 Task: Create a new event for a team-building hiking excursion on the 16th at 9 AM.
Action: Mouse moved to (54, 87)
Screenshot: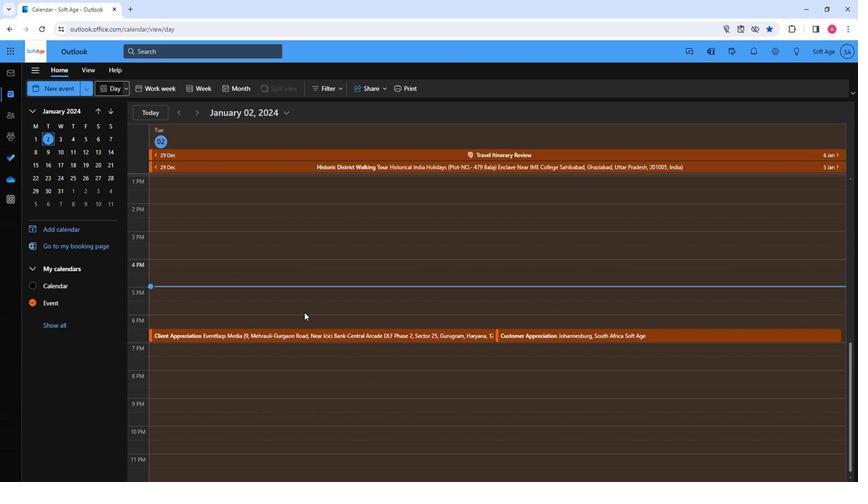 
Action: Mouse pressed left at (54, 87)
Screenshot: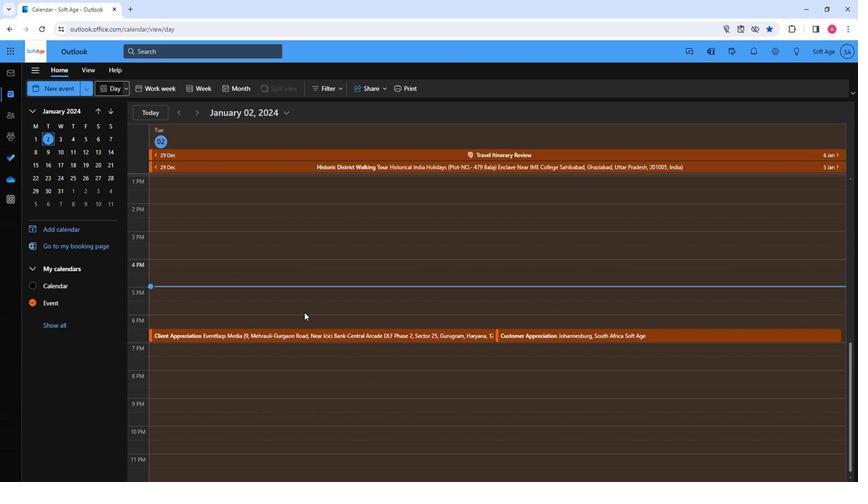 
Action: Mouse moved to (228, 148)
Screenshot: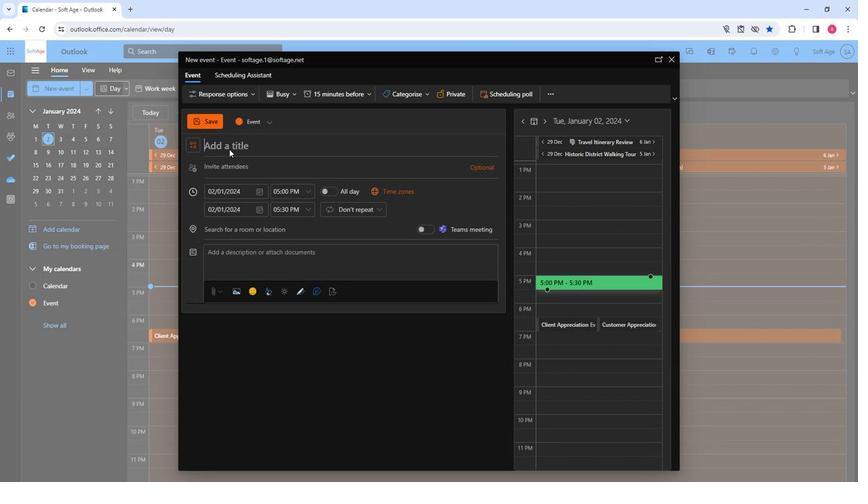 
Action: Mouse pressed left at (228, 148)
Screenshot: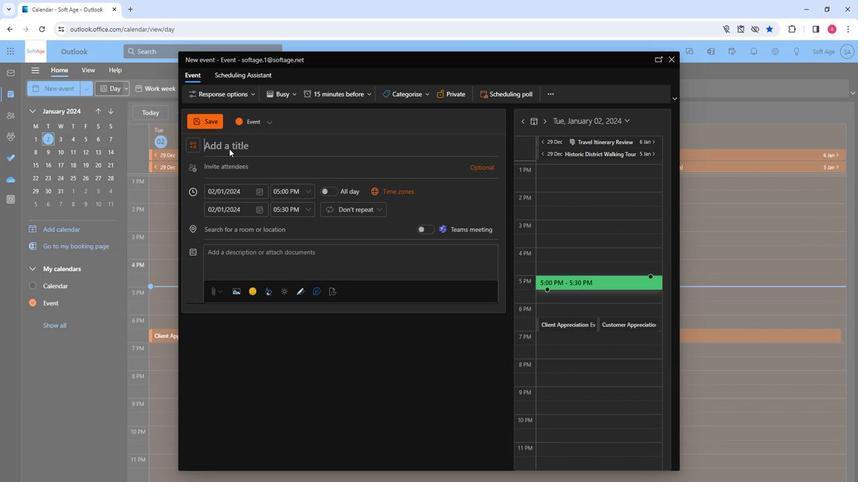 
Action: Key pressed <Key.shift>Team<Key.space><Key.backspace>-<Key.shift><Key.shift>Building<Key.space><Key.shift>Hiking<Key.space><Key.shift>Excursion
Screenshot: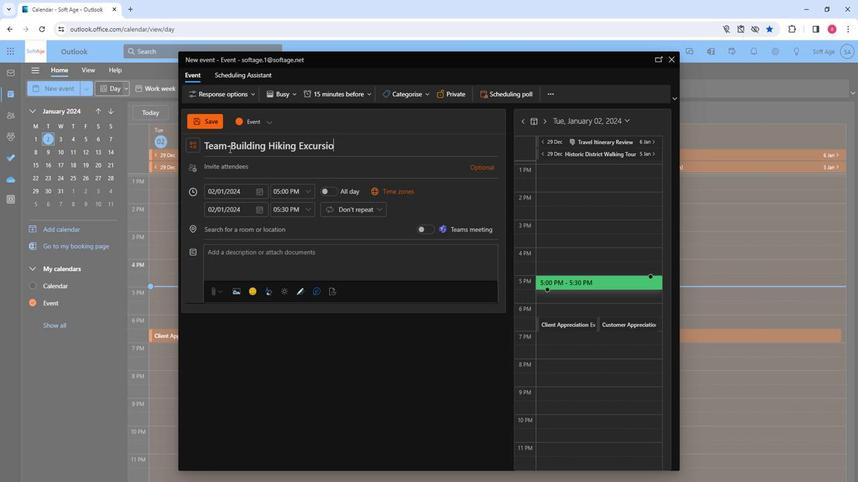 
Action: Mouse moved to (230, 163)
Screenshot: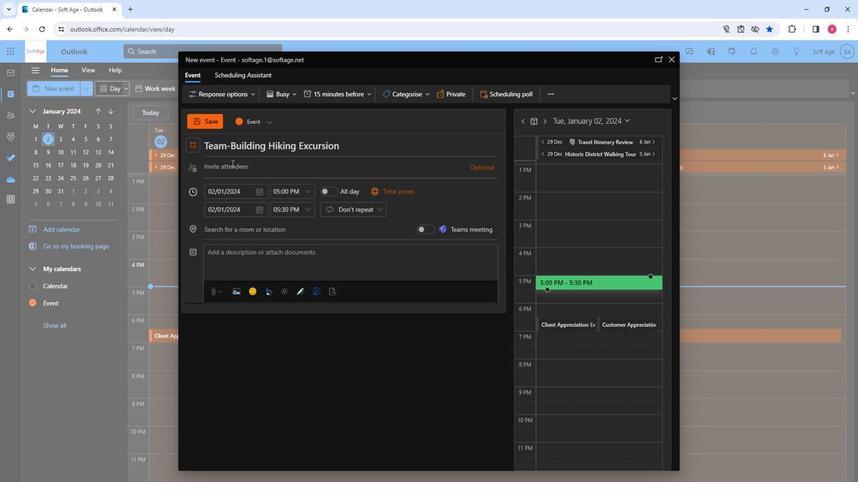 
Action: Mouse pressed left at (230, 163)
Screenshot: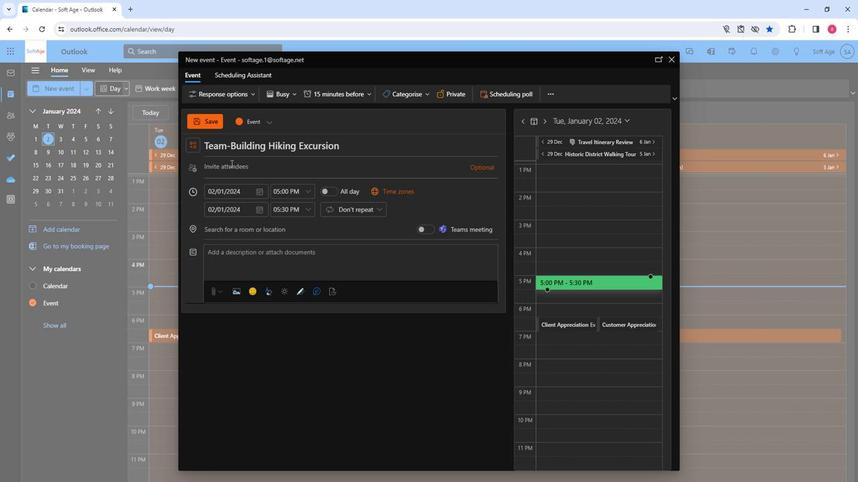 
Action: Mouse moved to (232, 163)
Screenshot: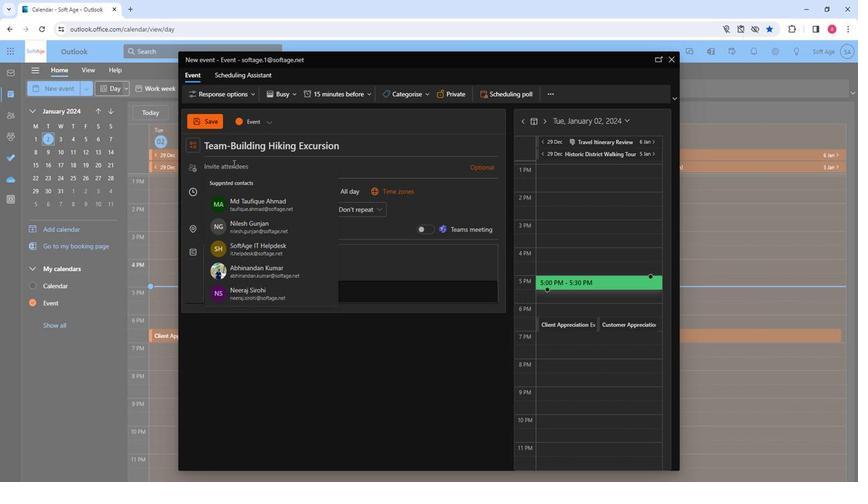 
Action: Key pressed so
Screenshot: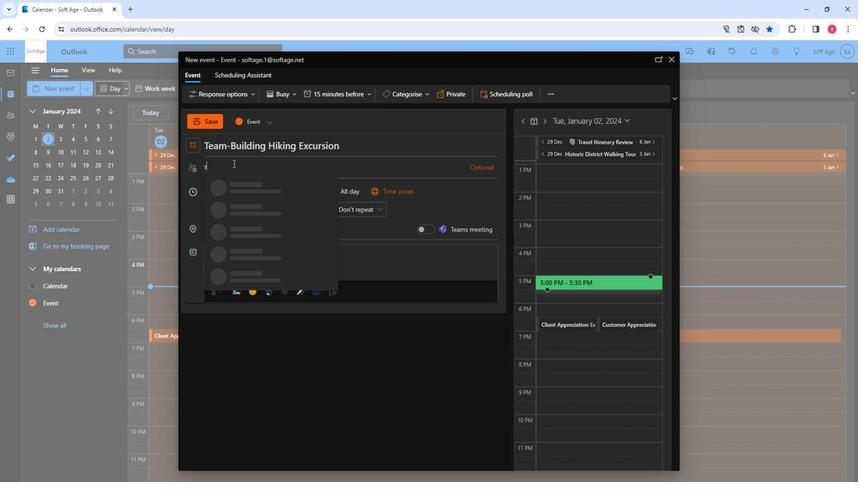 
Action: Mouse moved to (230, 214)
Screenshot: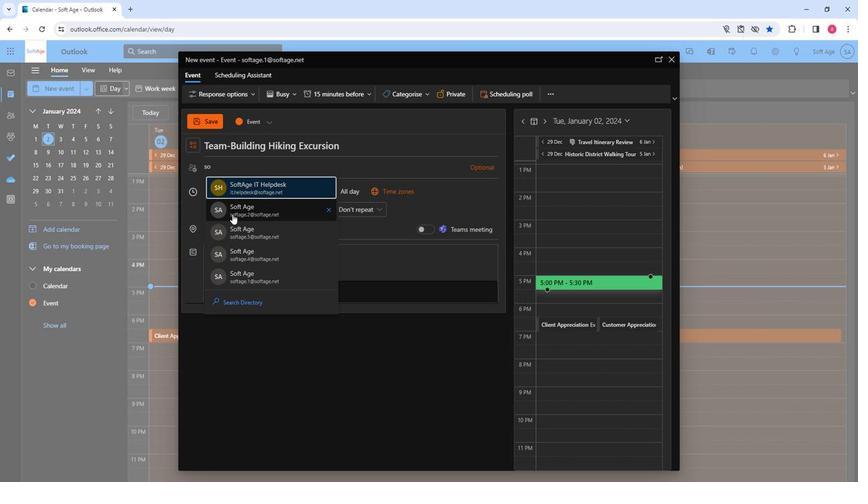 
Action: Mouse pressed left at (230, 214)
Screenshot: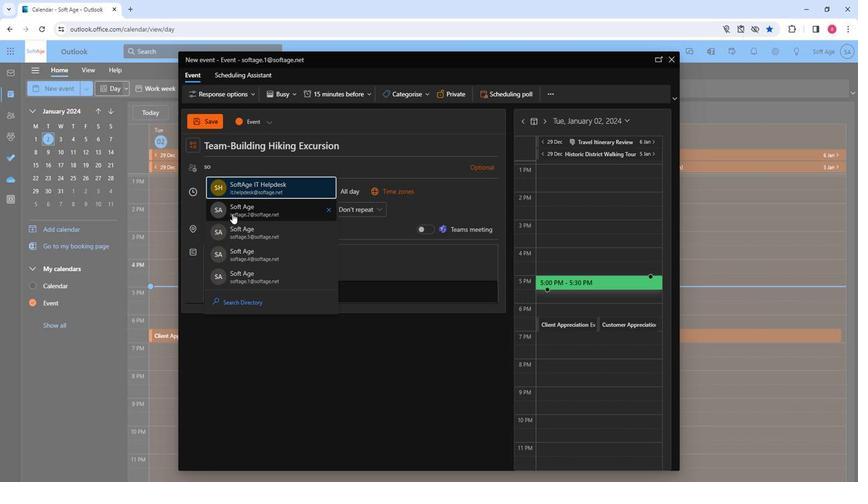 
Action: Key pressed so
Screenshot: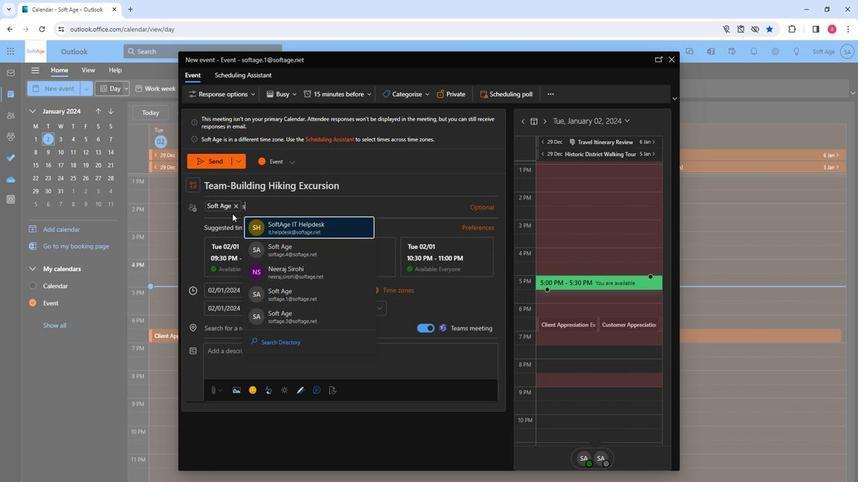 
Action: Mouse moved to (272, 277)
Screenshot: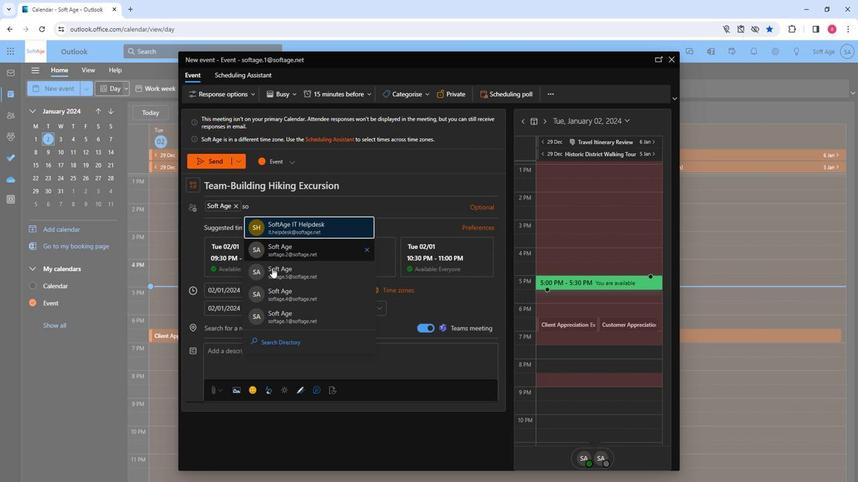 
Action: Mouse pressed left at (272, 277)
Screenshot: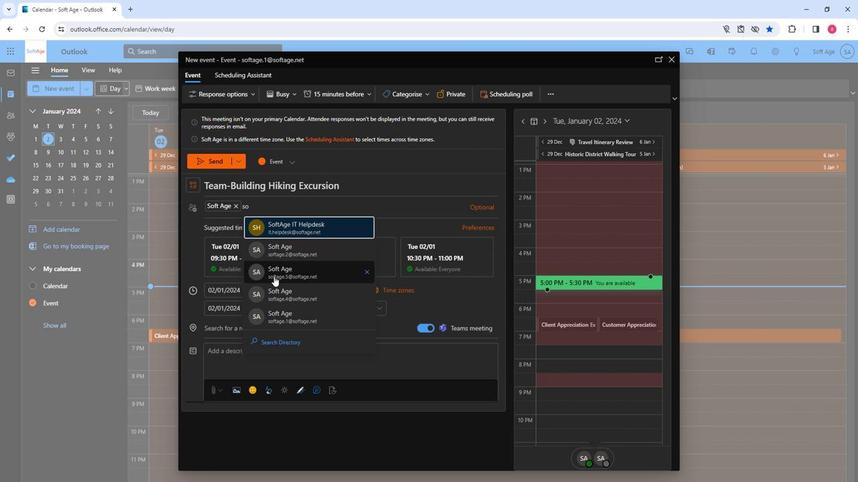 
Action: Key pressed so
Screenshot: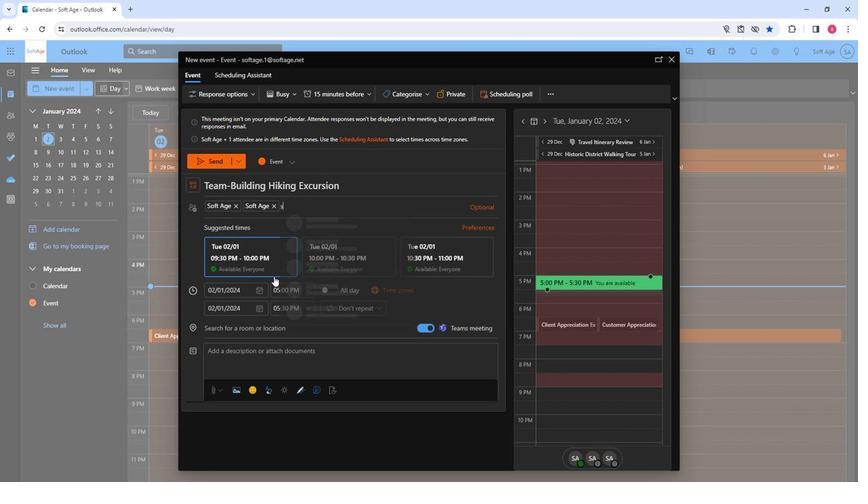 
Action: Mouse moved to (325, 295)
Screenshot: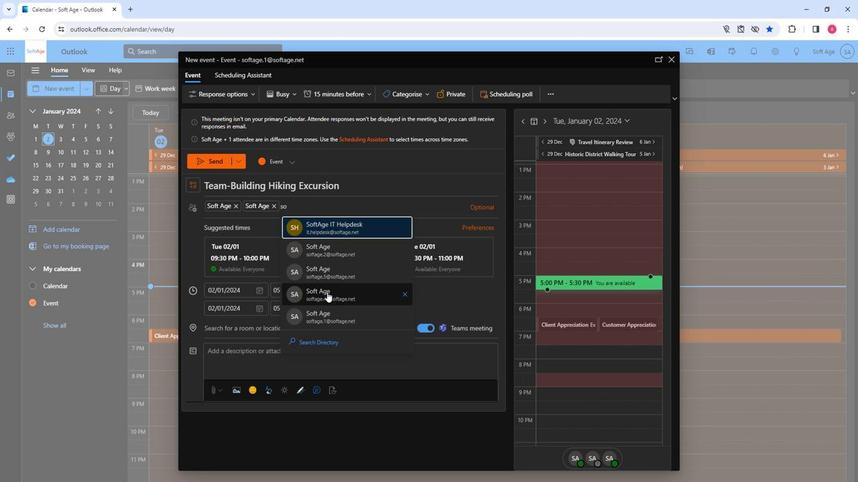 
Action: Mouse pressed left at (325, 295)
Screenshot: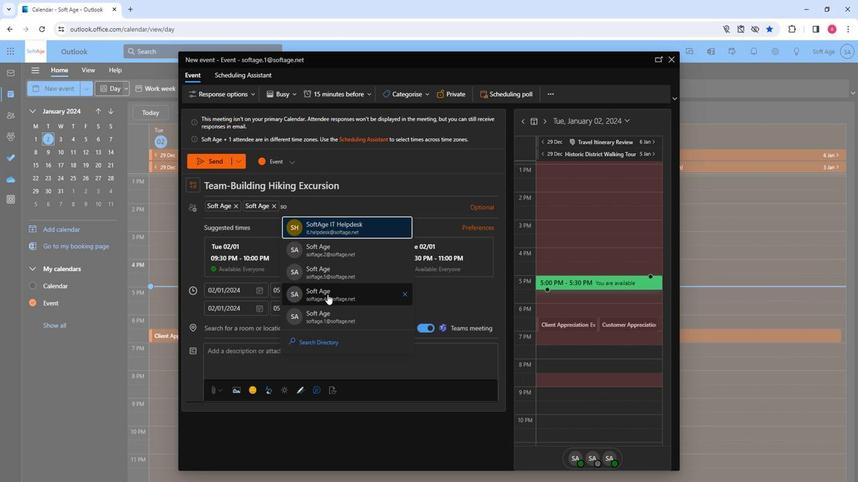 
Action: Key pressed so
Screenshot: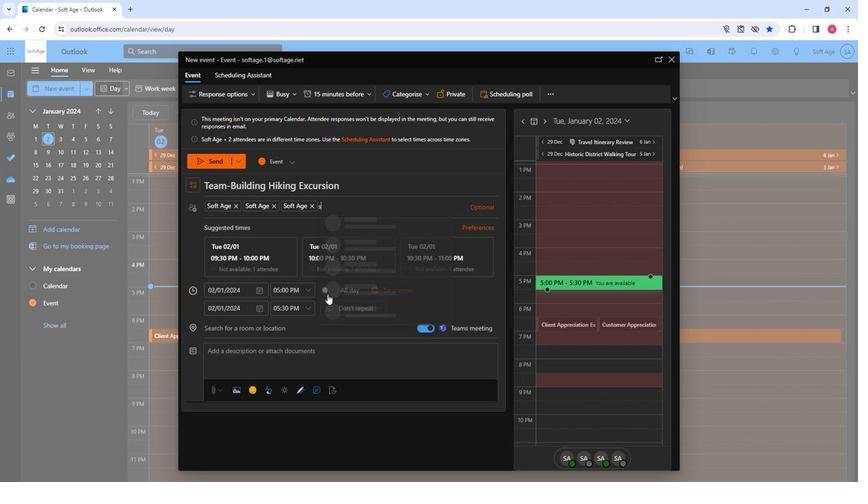 
Action: Mouse moved to (356, 321)
Screenshot: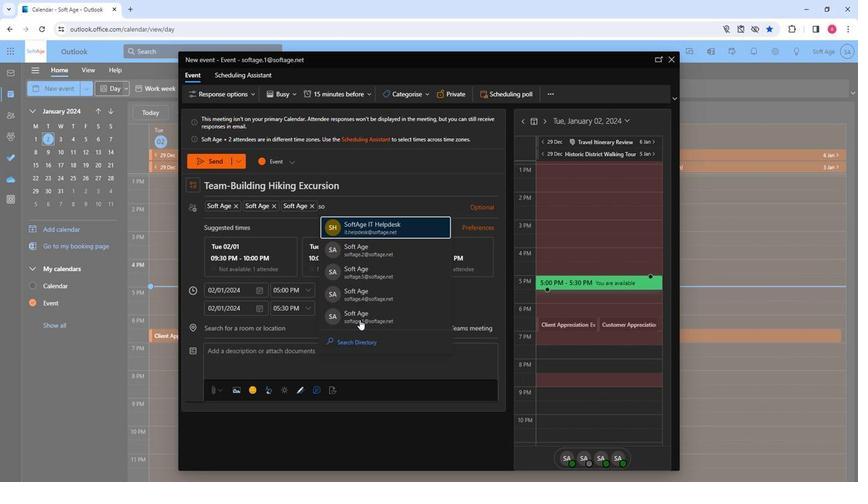 
Action: Mouse pressed left at (356, 321)
Screenshot: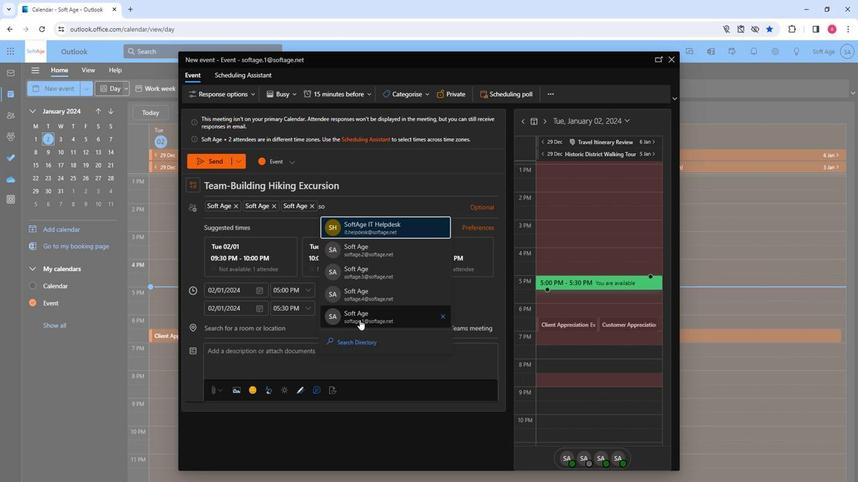 
Action: Mouse moved to (258, 292)
Screenshot: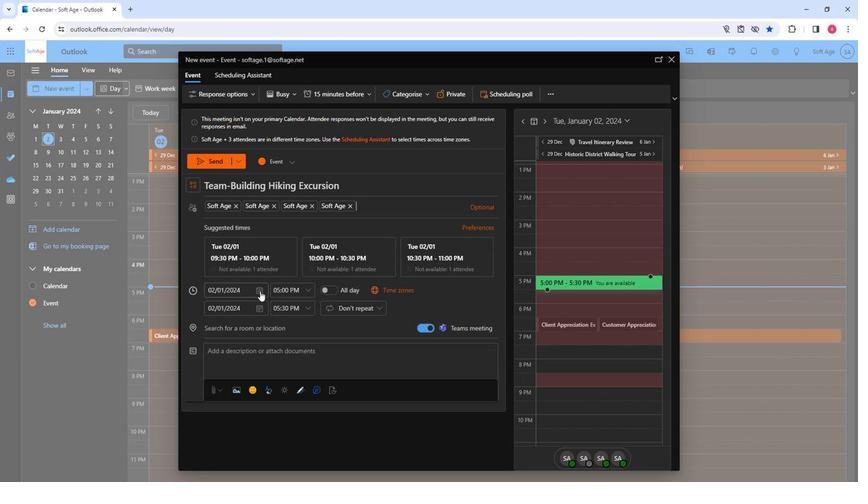 
Action: Mouse pressed left at (258, 292)
Screenshot: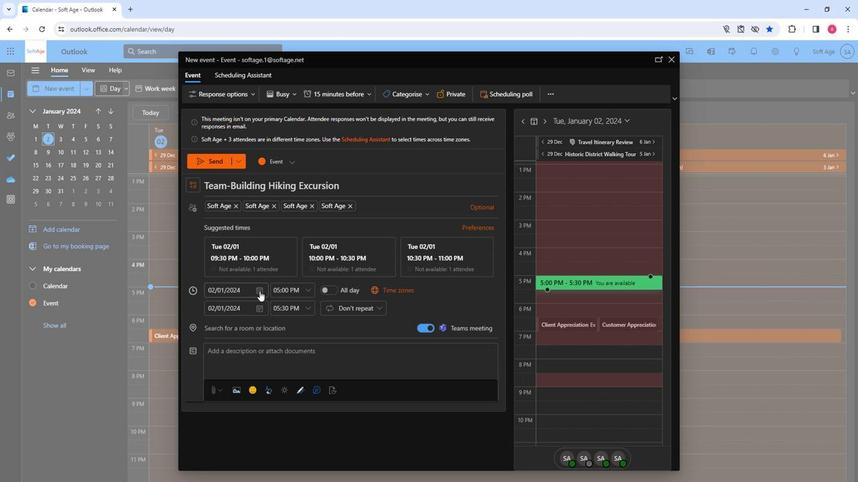 
Action: Mouse moved to (231, 366)
Screenshot: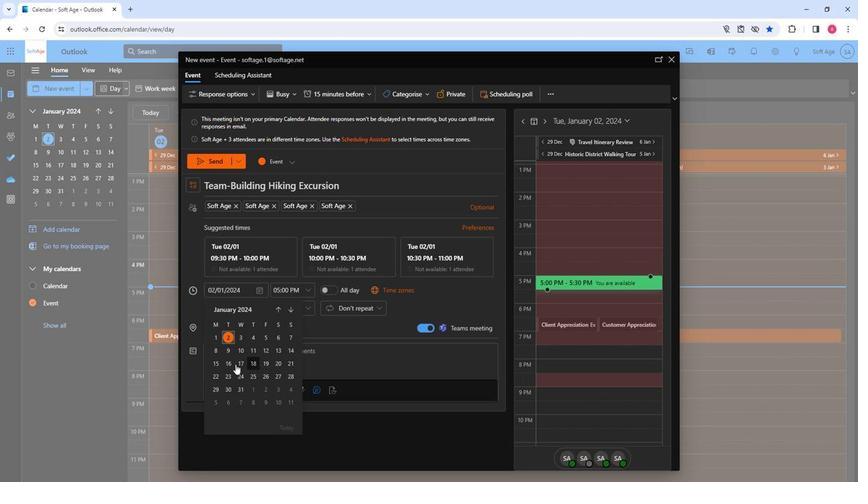 
Action: Mouse pressed left at (231, 366)
Screenshot: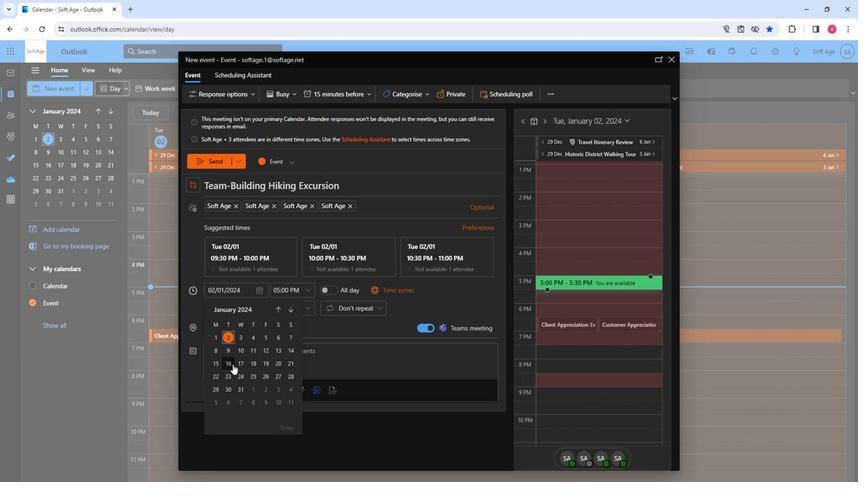 
Action: Mouse moved to (306, 287)
Screenshot: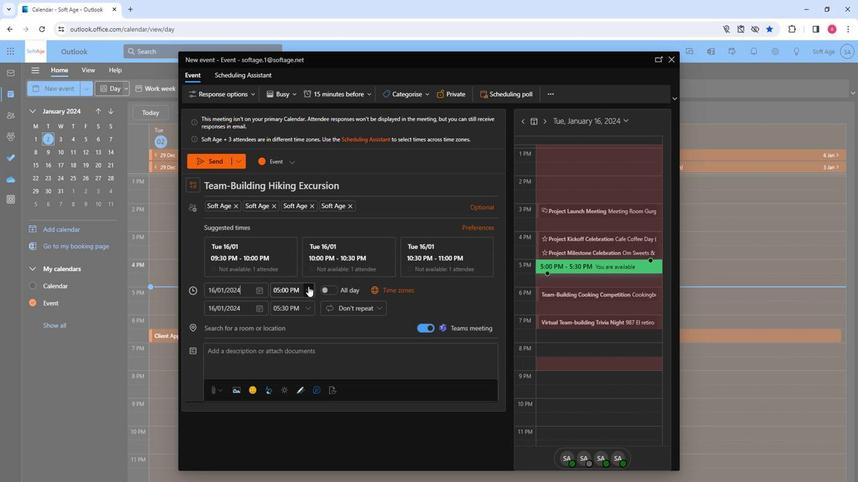 
Action: Mouse pressed left at (306, 287)
Screenshot: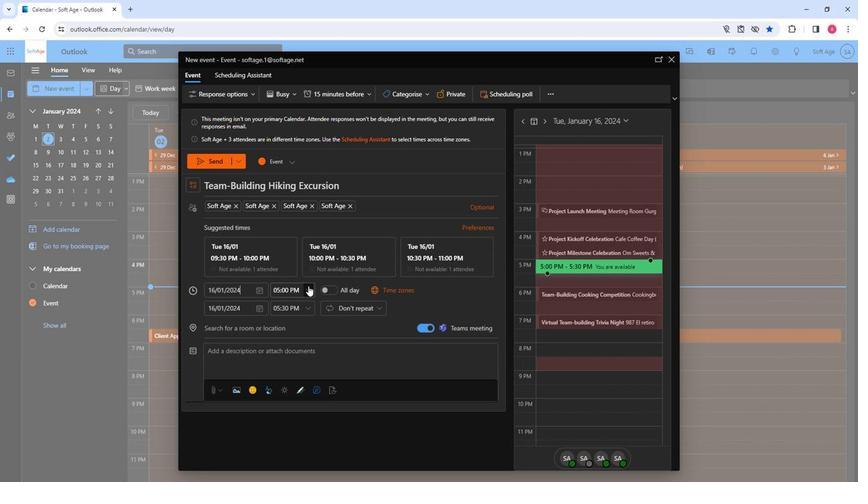 
Action: Mouse moved to (298, 329)
Screenshot: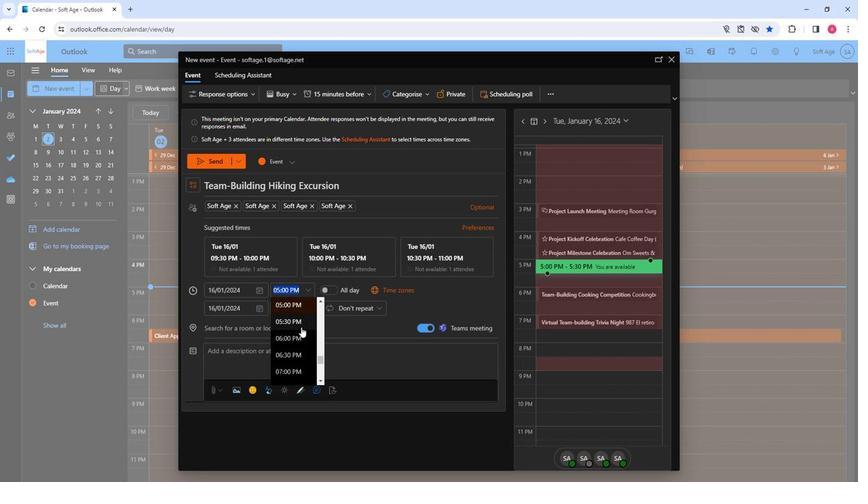 
Action: Mouse scrolled (298, 329) with delta (0, 0)
Screenshot: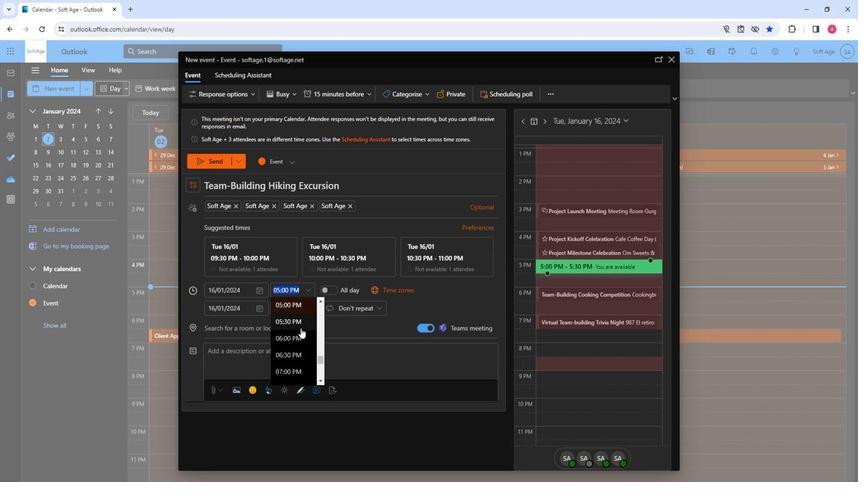 
Action: Mouse moved to (295, 334)
Screenshot: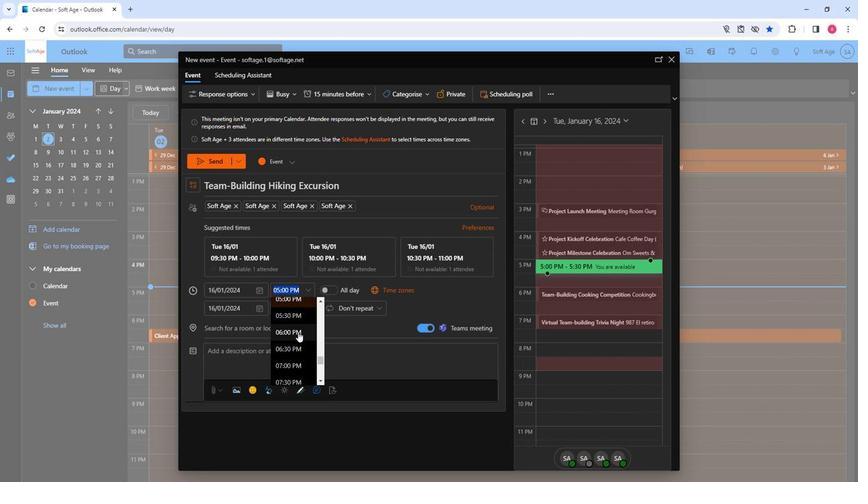 
Action: Mouse scrolled (295, 333) with delta (0, 0)
Screenshot: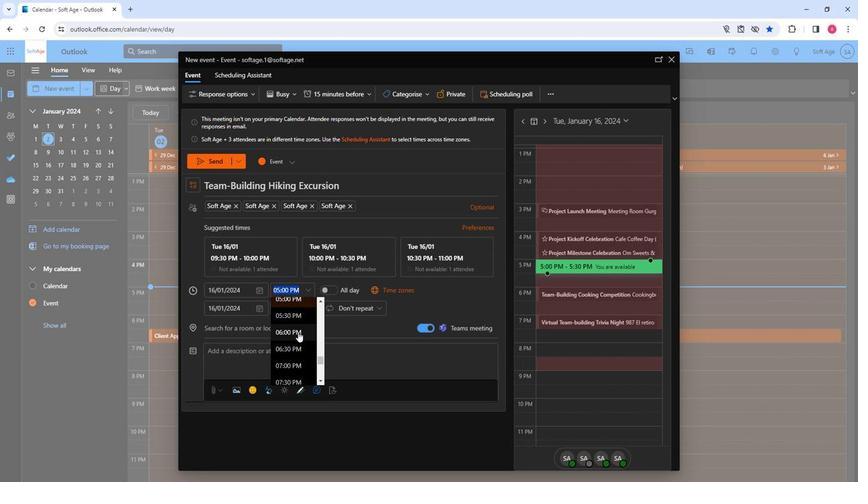 
Action: Mouse scrolled (295, 334) with delta (0, 0)
Screenshot: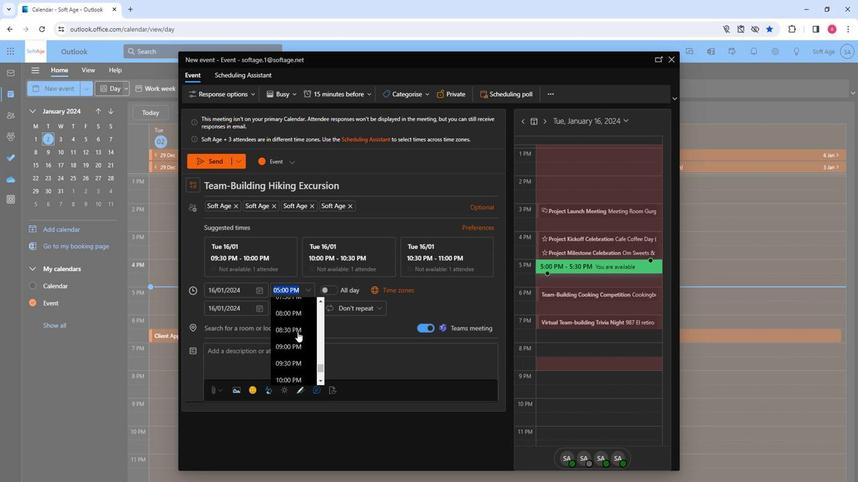 
Action: Mouse moved to (293, 364)
Screenshot: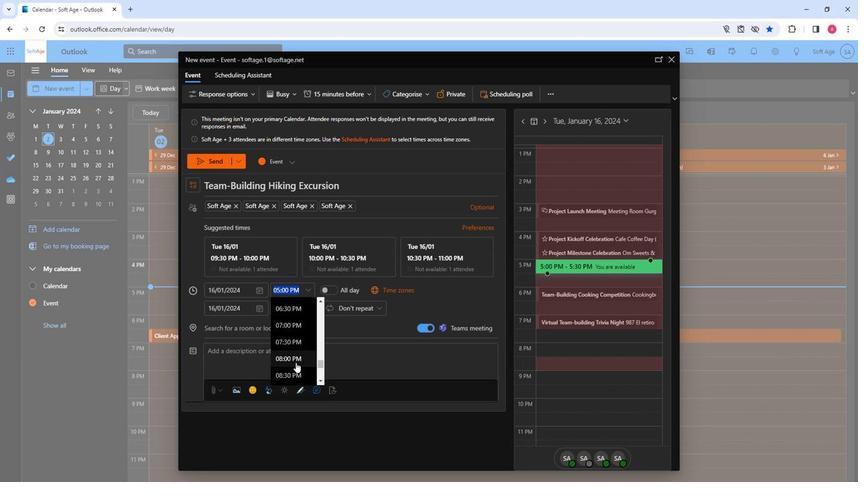 
Action: Mouse scrolled (293, 364) with delta (0, 0)
Screenshot: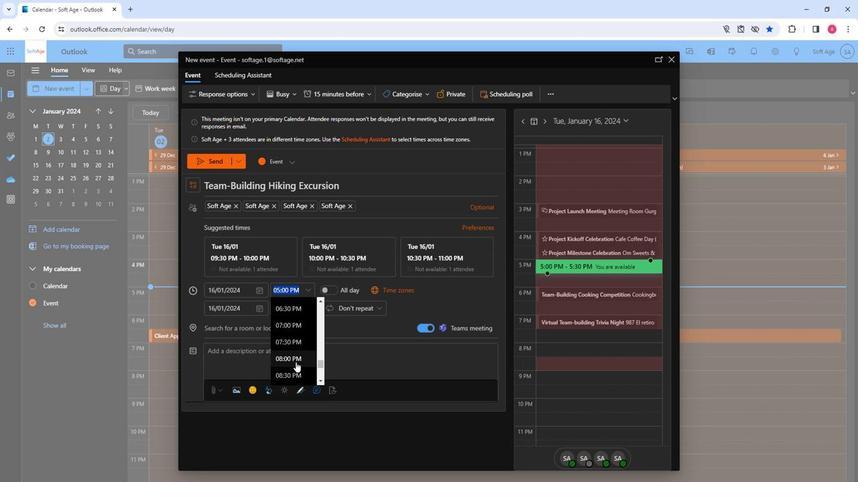 
Action: Mouse moved to (293, 344)
Screenshot: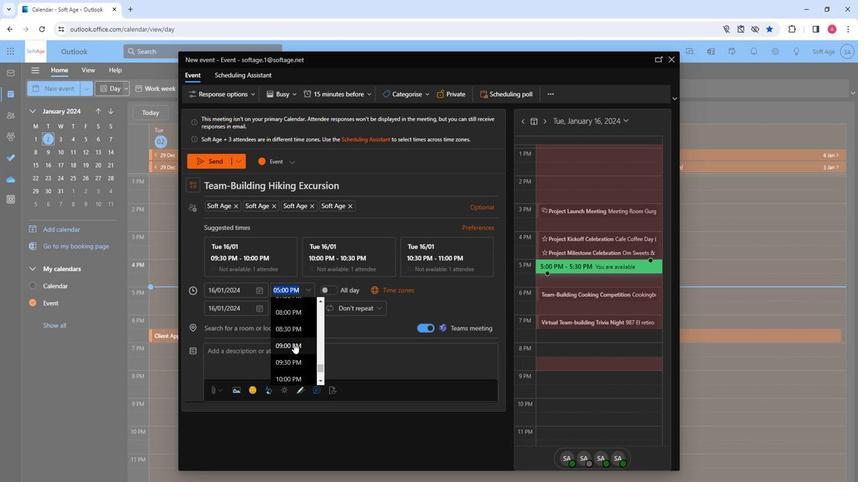 
Action: Mouse scrolled (293, 344) with delta (0, 0)
Screenshot: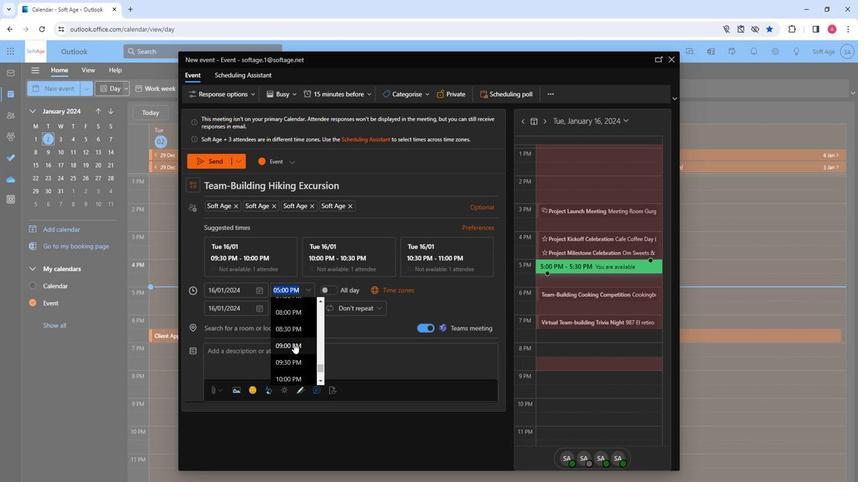 
Action: Mouse moved to (293, 341)
Screenshot: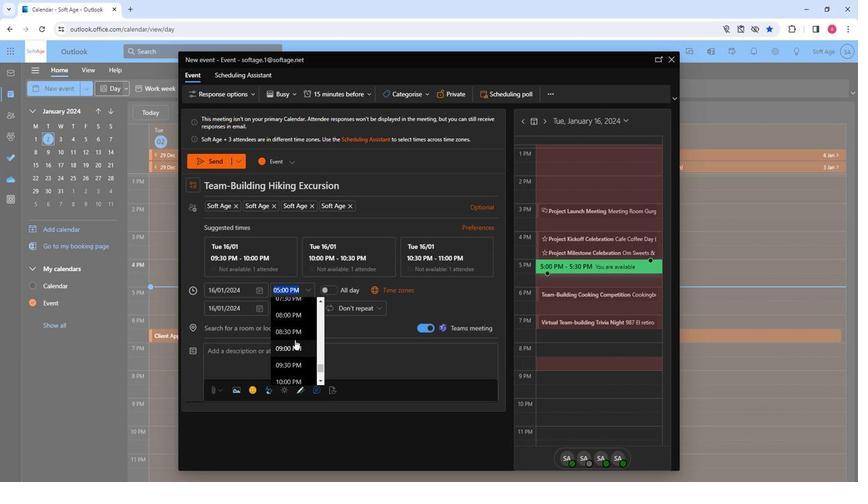 
Action: Mouse scrolled (293, 342) with delta (0, 0)
Screenshot: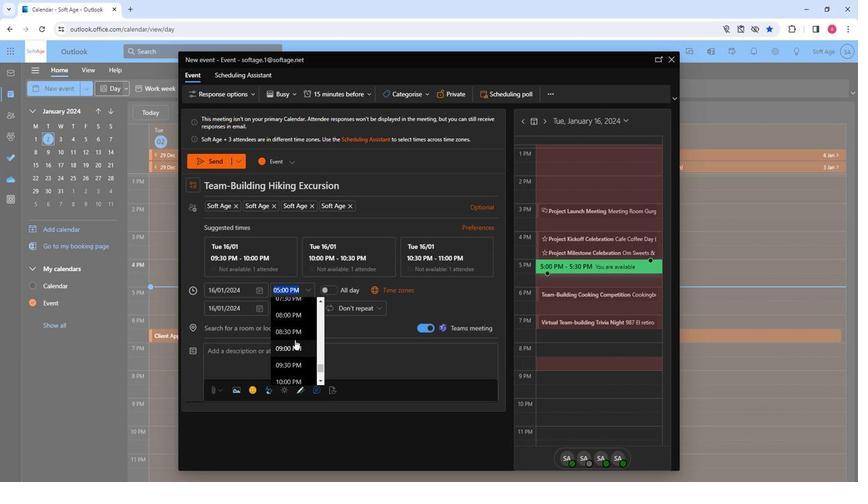 
Action: Mouse scrolled (293, 342) with delta (0, 0)
Screenshot: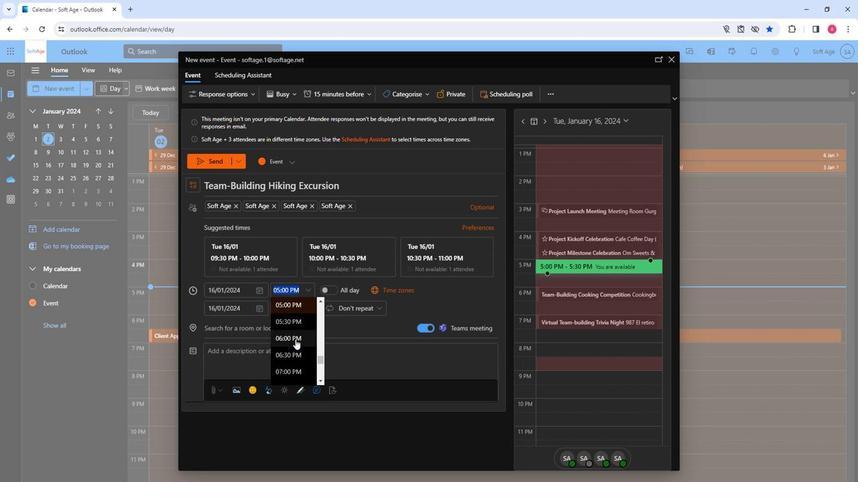 
Action: Mouse scrolled (293, 342) with delta (0, 0)
Screenshot: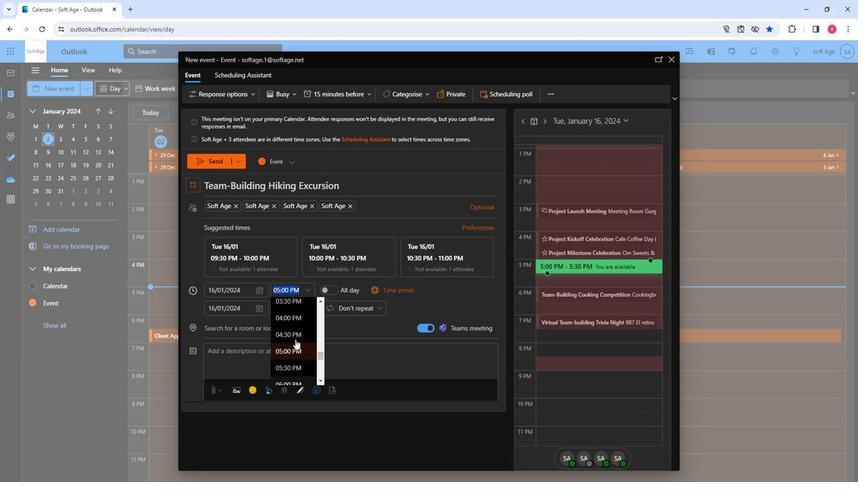 
Action: Mouse scrolled (293, 342) with delta (0, 0)
Screenshot: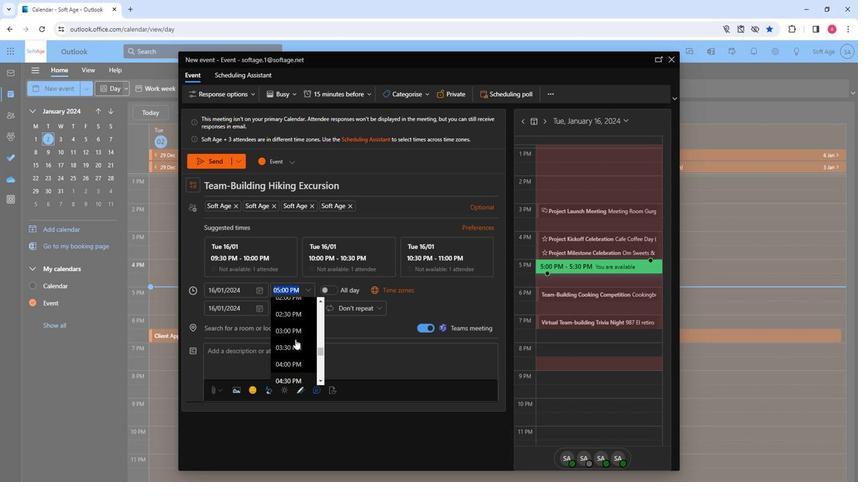 
Action: Mouse scrolled (293, 342) with delta (0, 0)
Screenshot: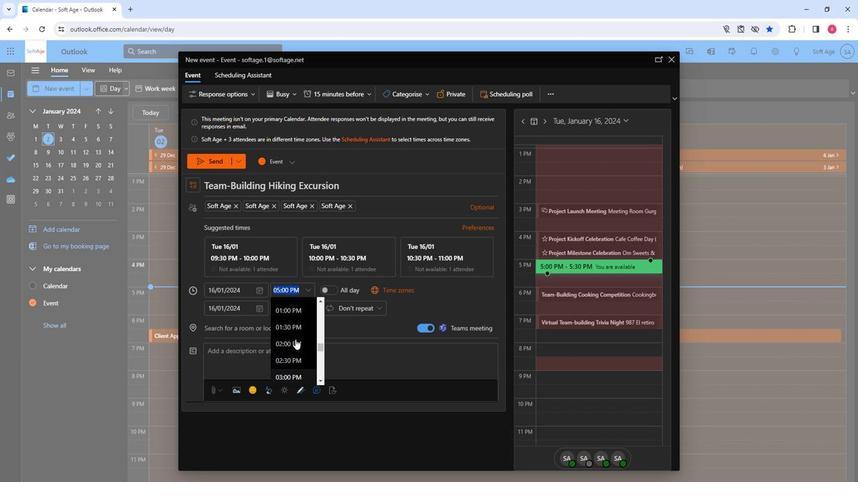 
Action: Mouse scrolled (293, 342) with delta (0, 0)
Screenshot: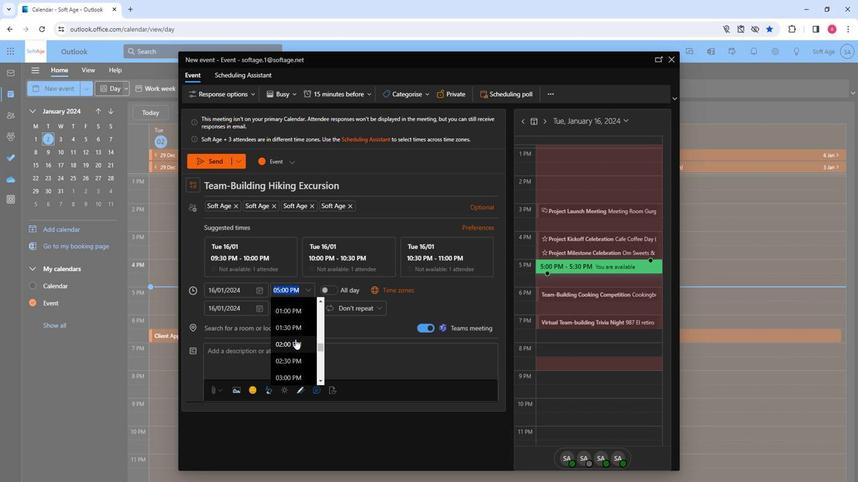 
Action: Mouse scrolled (293, 342) with delta (0, 0)
Screenshot: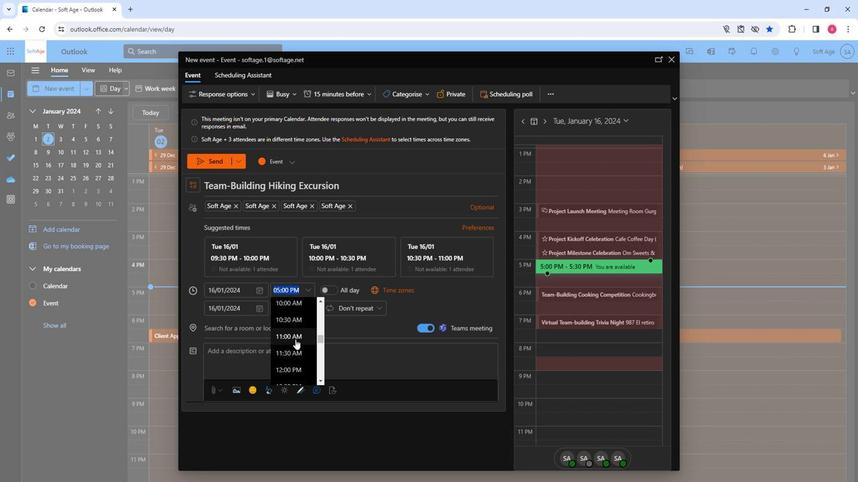 
Action: Mouse moved to (290, 321)
Screenshot: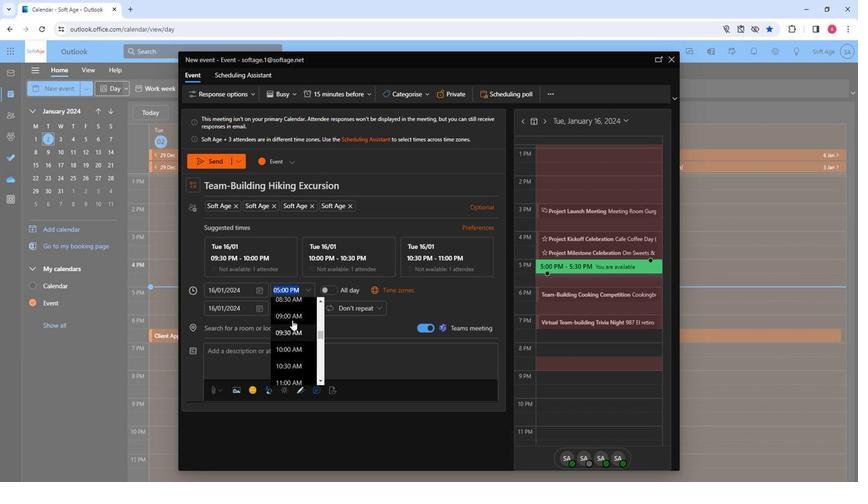 
Action: Mouse pressed left at (290, 321)
Screenshot: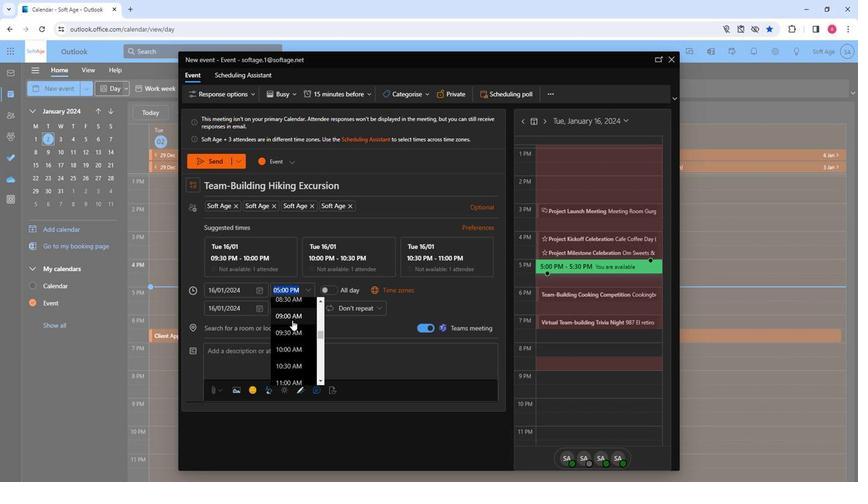 
Action: Mouse moved to (245, 326)
Screenshot: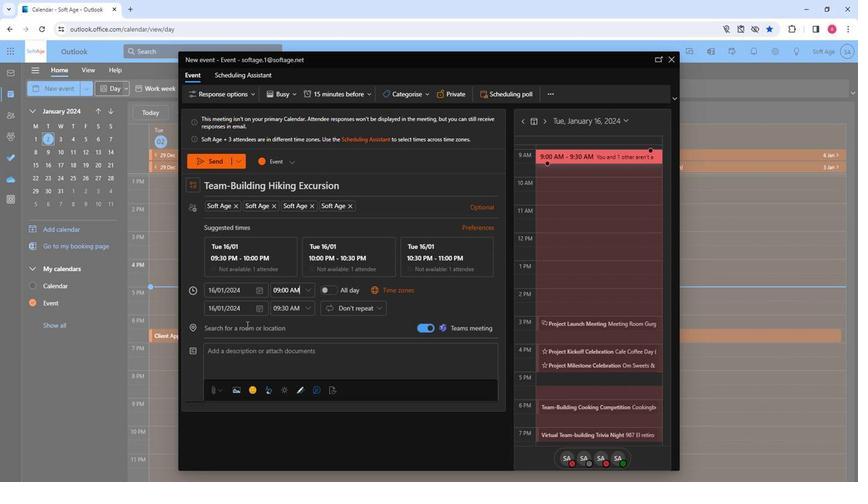 
Action: Mouse pressed left at (245, 326)
Screenshot: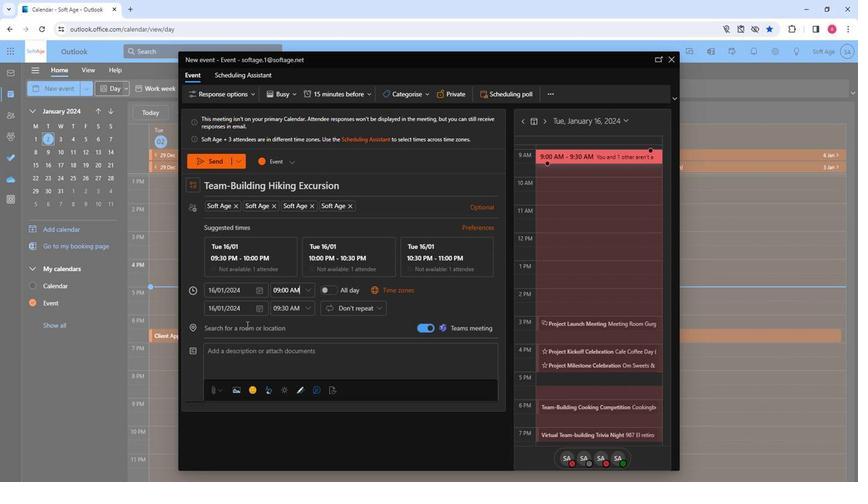
Action: Key pressed mount
Screenshot: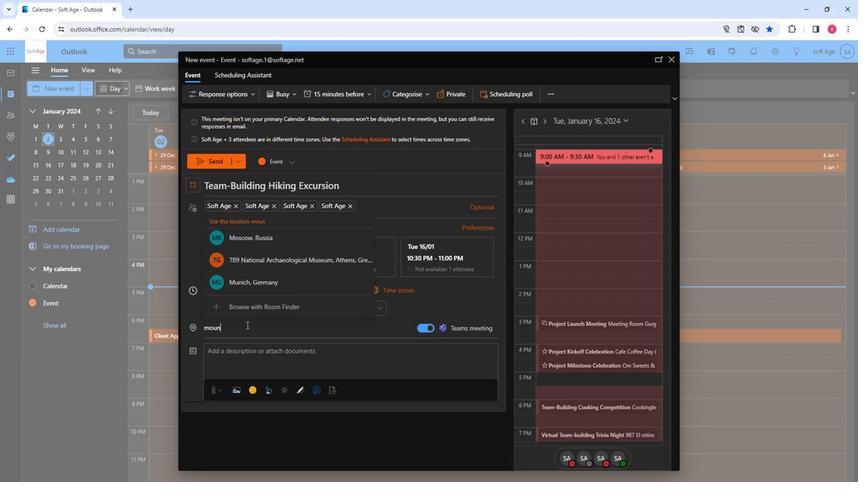 
Action: Mouse moved to (271, 267)
Screenshot: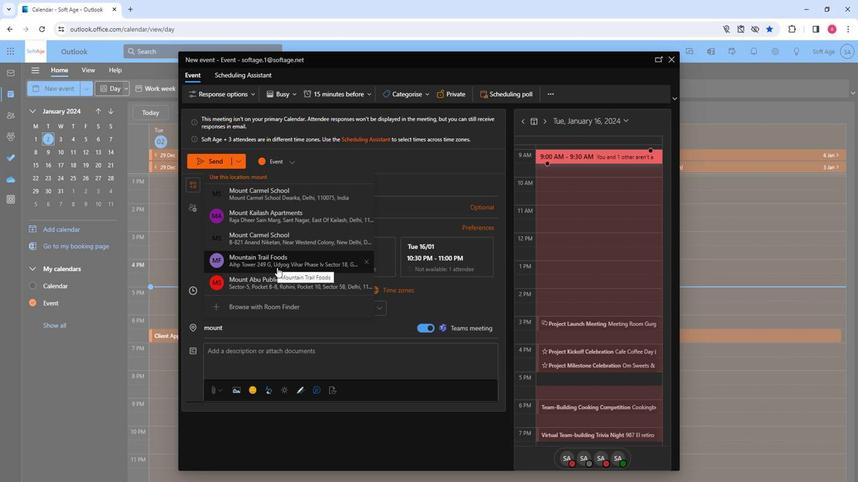 
Action: Mouse pressed left at (271, 267)
Screenshot: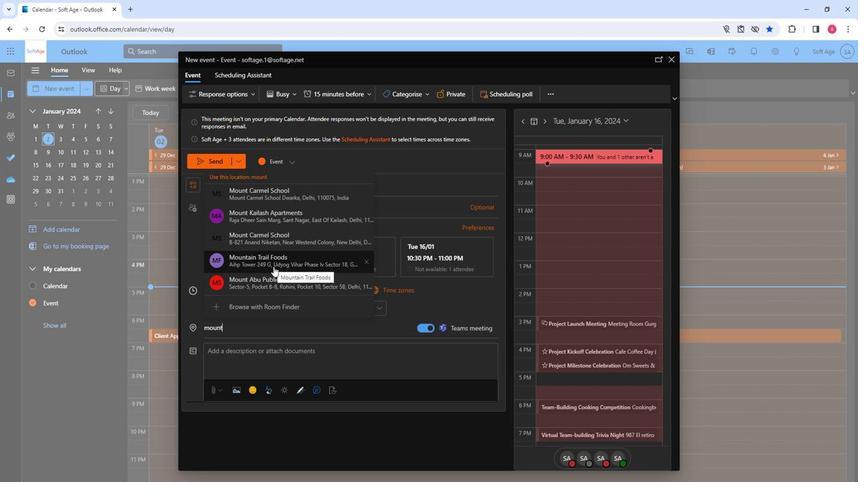 
Action: Mouse moved to (244, 350)
Screenshot: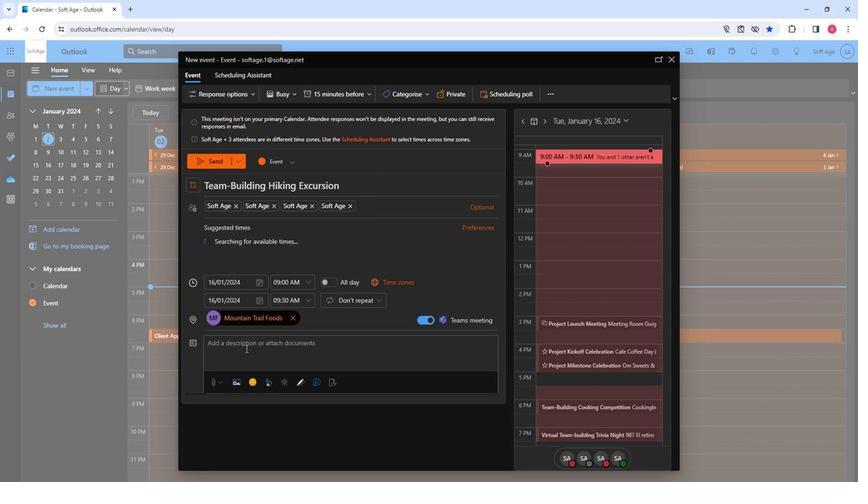 
Action: Mouse pressed left at (244, 350)
Screenshot: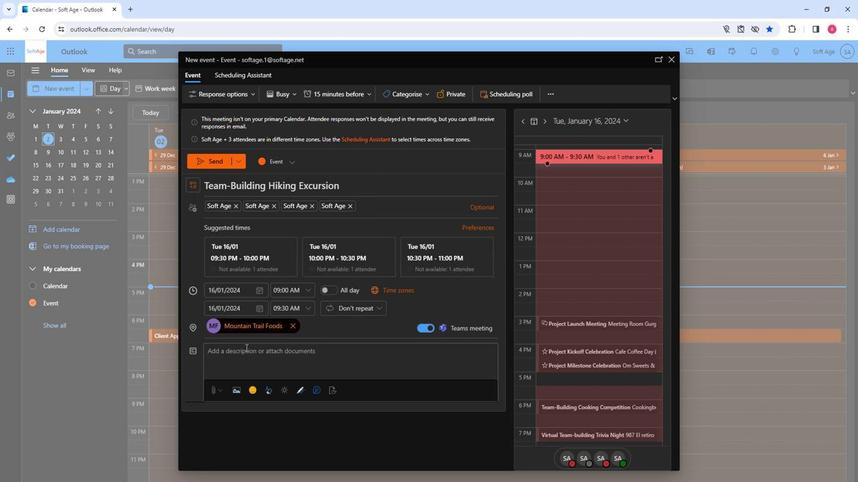 
Action: Mouse moved to (244, 350)
Screenshot: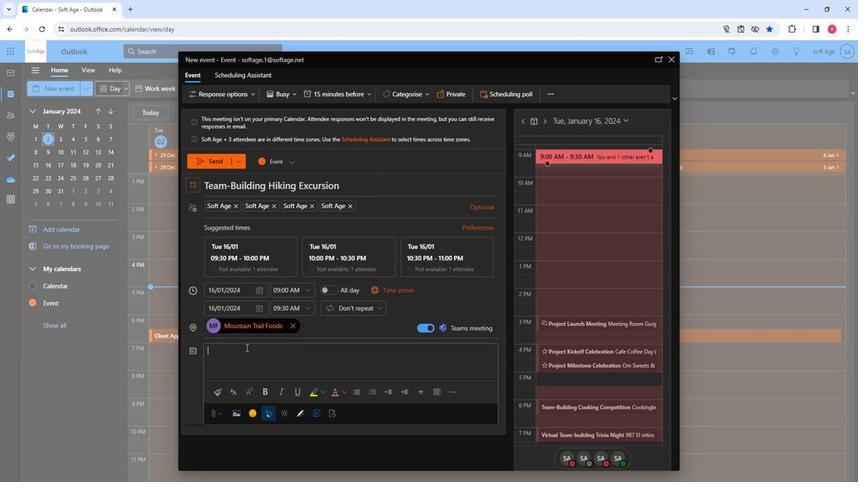 
Action: Key pressed <Key.shift>Ascend<Key.space>to<Key.space>teamwork<Key.shift>!<Key.space><Key.shift>Join<Key.space>our<Key.space>team<Key.space><Key.backspace>-building<Key.space>hiking<Key.space>excursion.<Key.space><Key.shift>Explore<Key.space>nature,<Key.space>conquer<Key.space>trails,<Key.space>and<Key.space>streghten<Key.space>bonds<Key.space>in<Key.space>an<Key.space>adventurous<Key.space>journey.<Key.space><Key.shift>Connect,<Key.space>challenge,<Key.space>and<Key.space>conquer<Key.space>together.
Screenshot: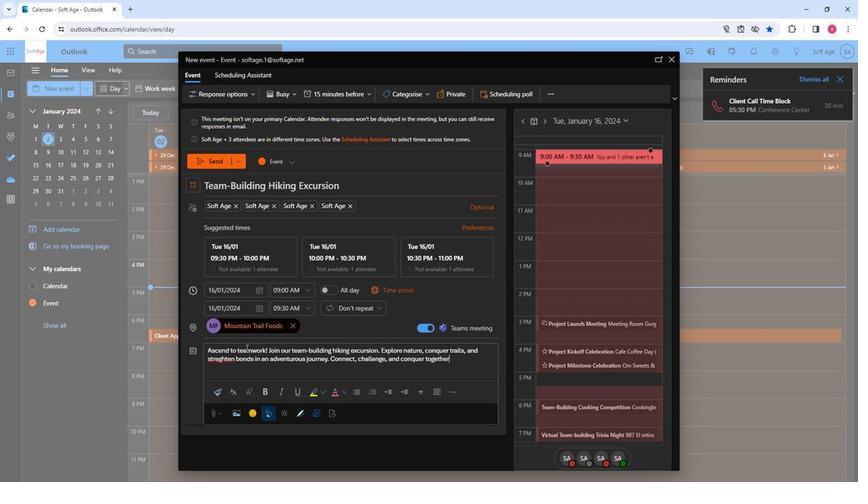 
Action: Mouse moved to (270, 360)
Screenshot: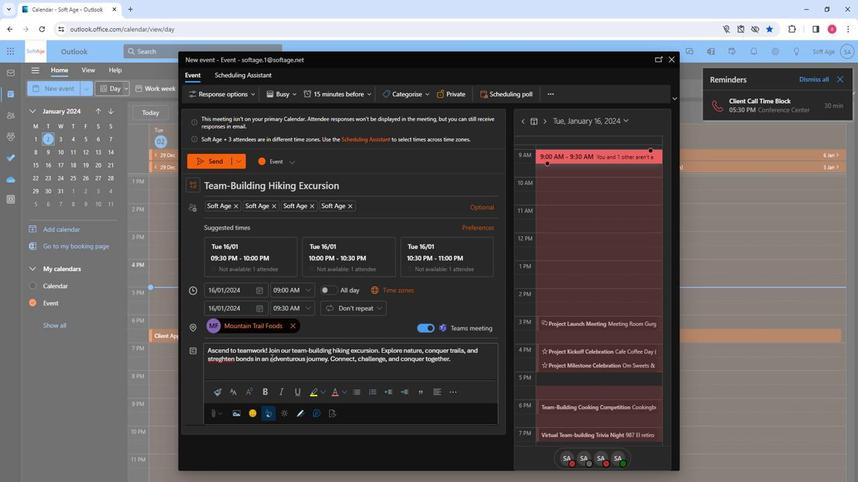 
Action: Mouse pressed left at (270, 360)
Screenshot: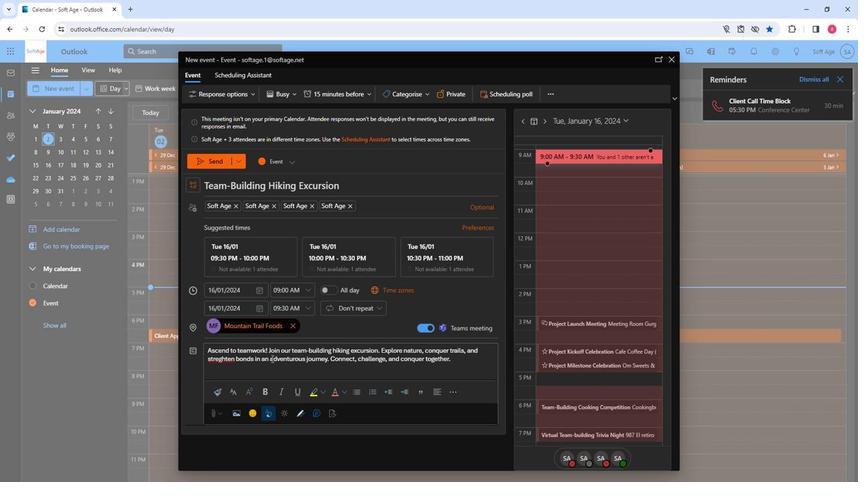 
Action: Mouse pressed left at (270, 360)
Screenshot: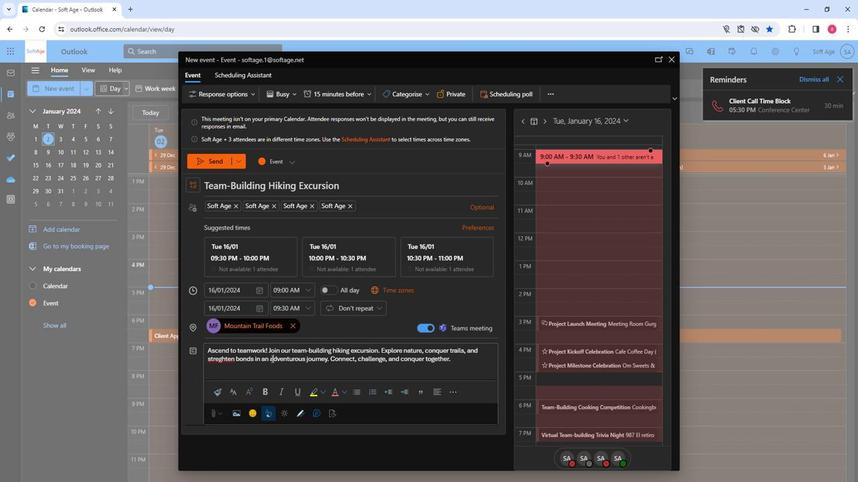 
Action: Mouse pressed left at (270, 360)
Screenshot: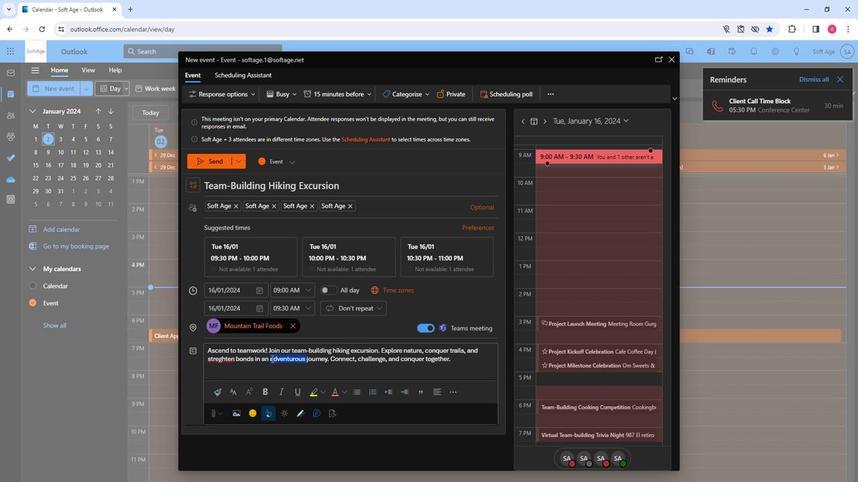 
Action: Mouse moved to (320, 342)
Screenshot: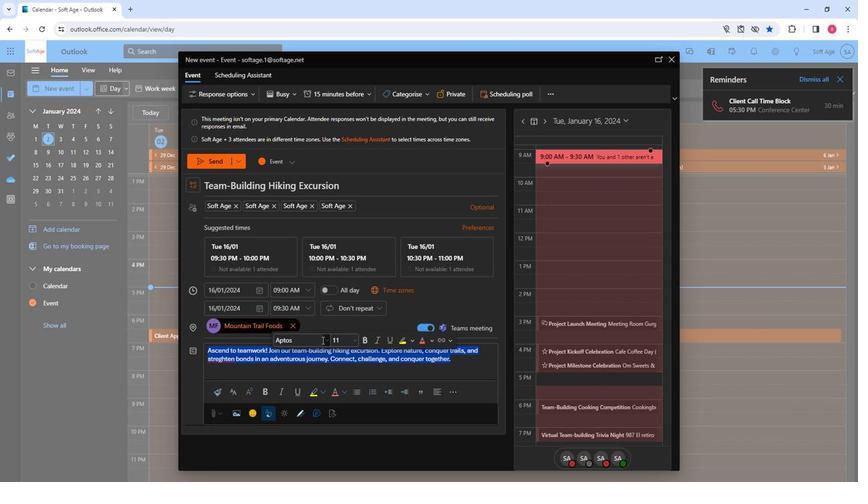 
Action: Mouse pressed left at (320, 342)
Screenshot: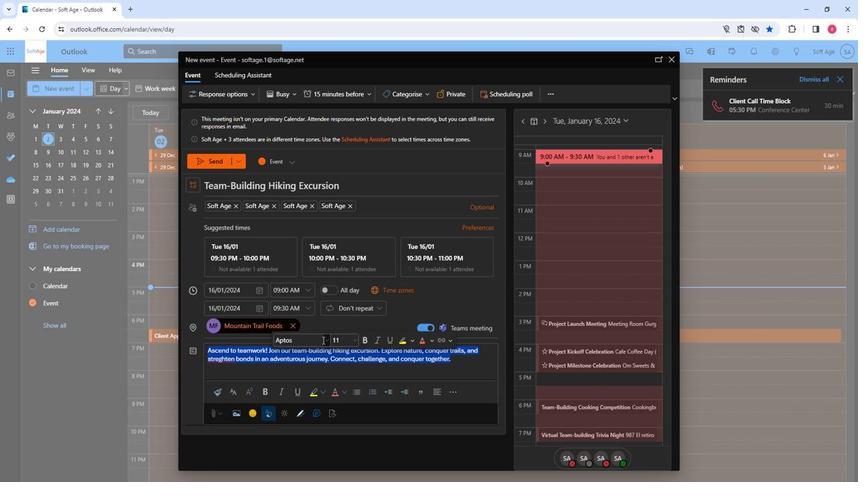 
Action: Mouse moved to (324, 342)
Screenshot: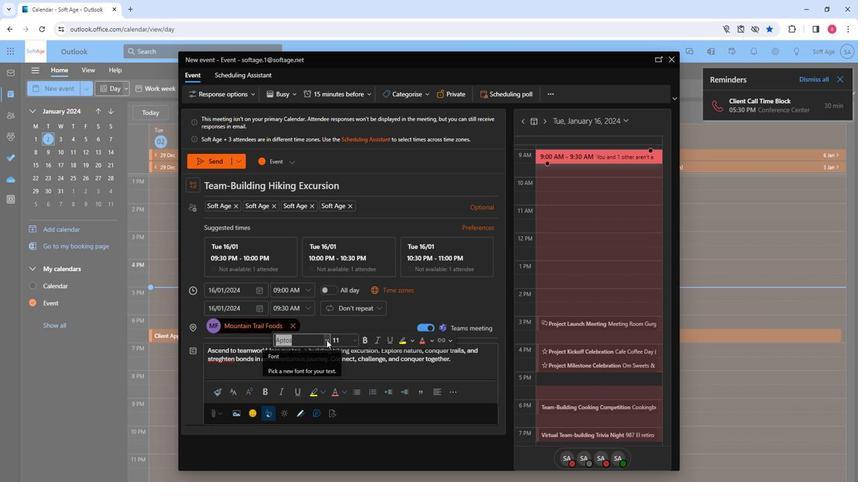 
Action: Mouse pressed left at (324, 342)
Screenshot: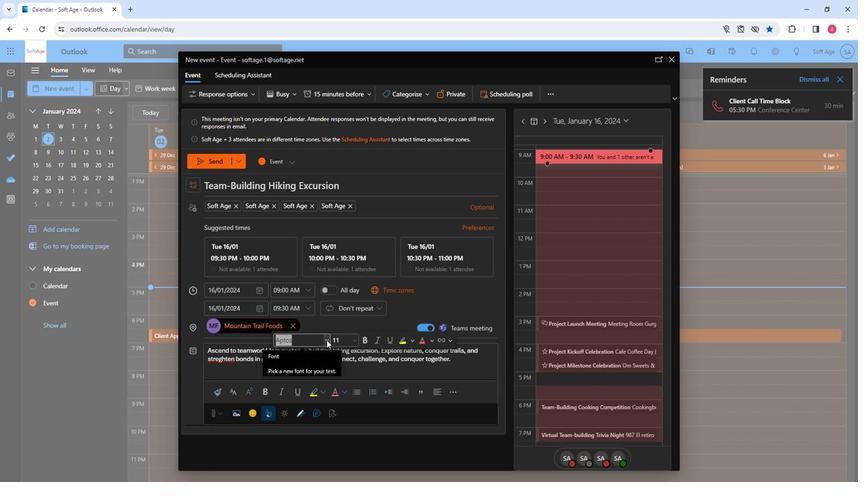 
Action: Mouse moved to (310, 272)
Screenshot: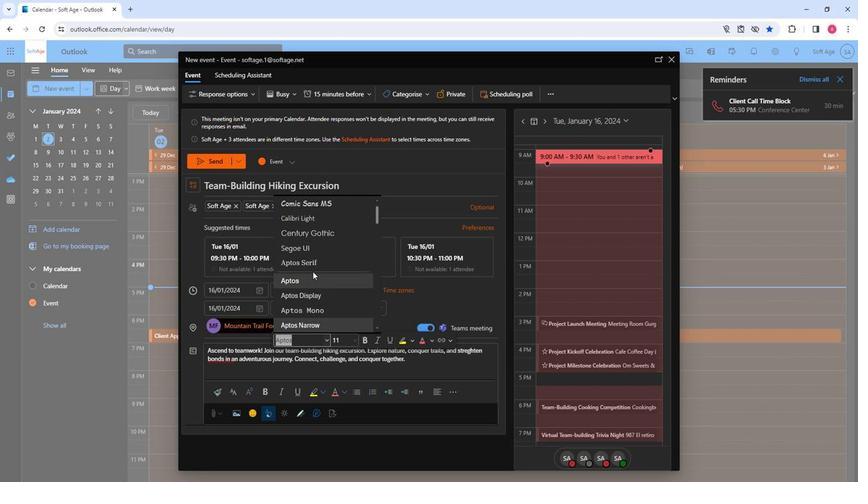 
Action: Mouse scrolled (310, 272) with delta (0, 0)
Screenshot: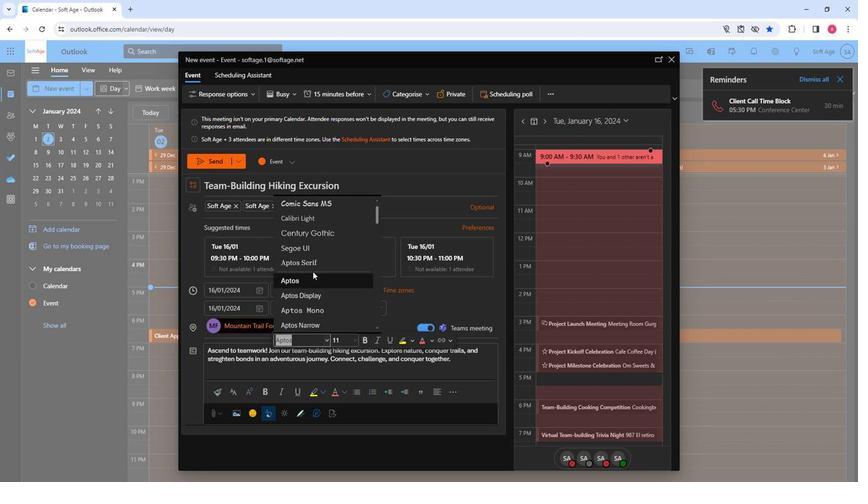 
Action: Mouse scrolled (310, 272) with delta (0, 0)
Screenshot: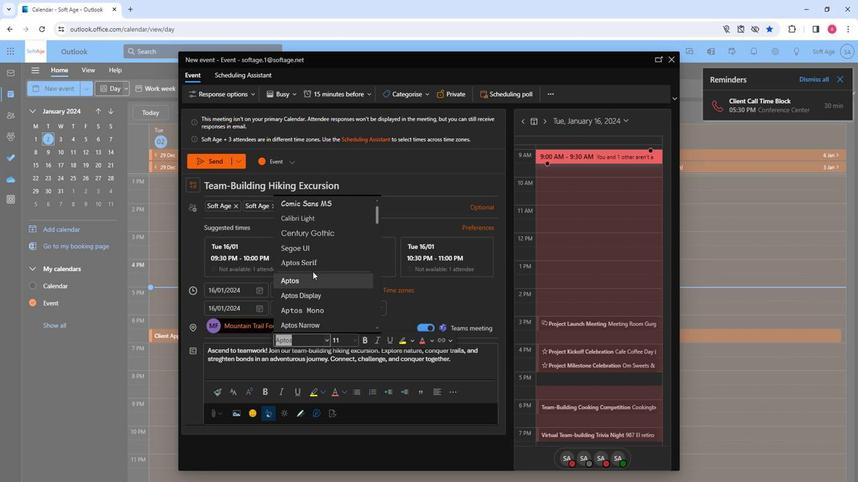 
Action: Mouse scrolled (310, 272) with delta (0, 0)
Screenshot: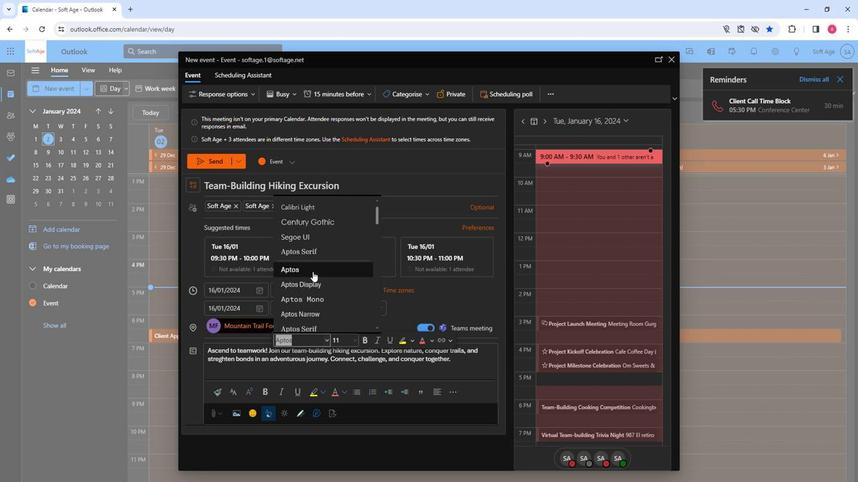 
Action: Mouse moved to (311, 309)
Screenshot: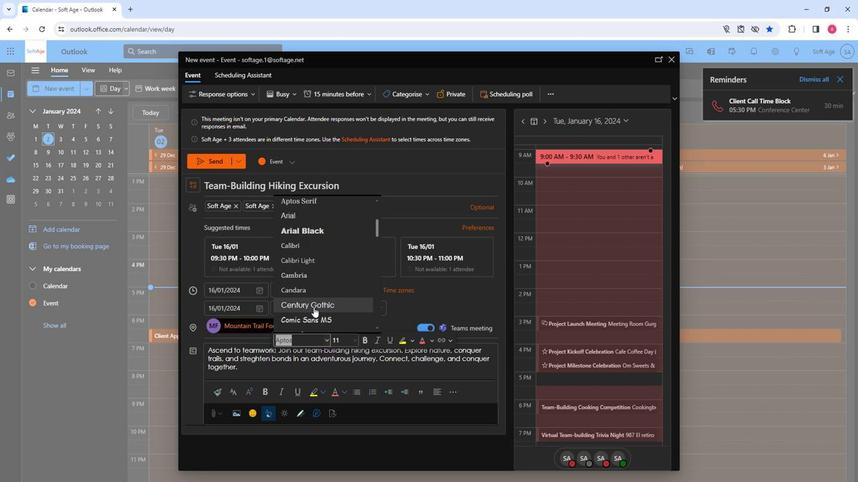 
Action: Mouse pressed left at (311, 309)
Screenshot: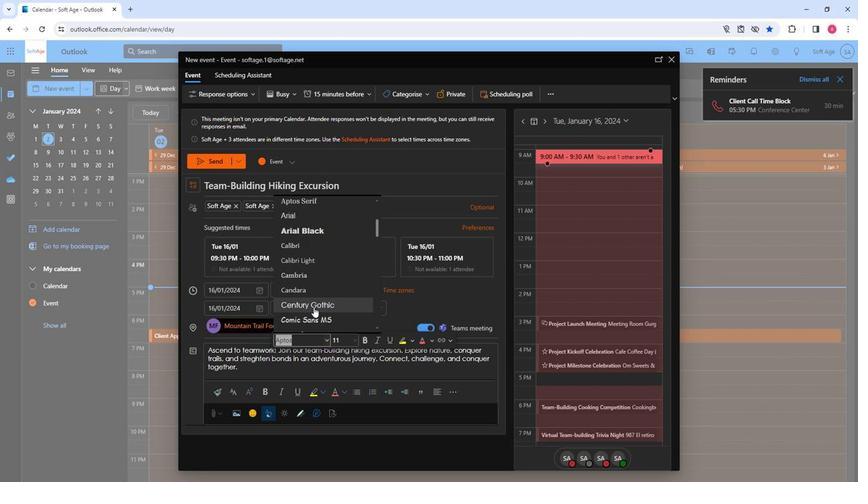 
Action: Mouse moved to (353, 342)
Screenshot: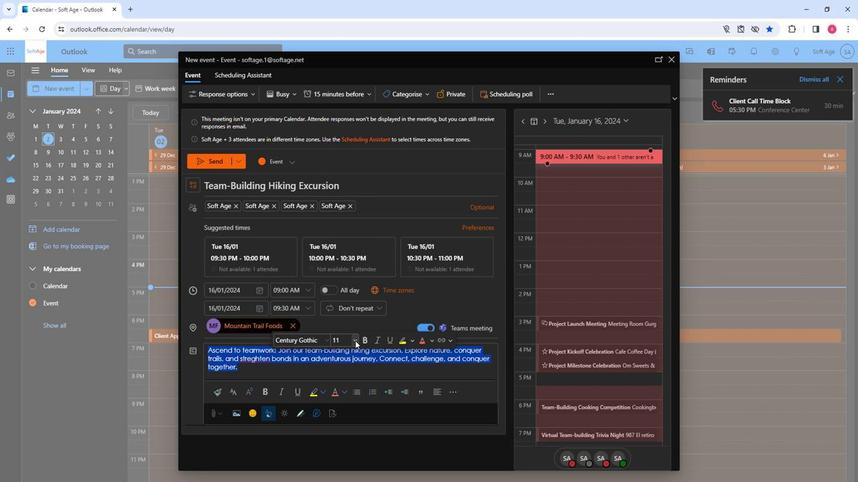 
Action: Mouse pressed left at (353, 342)
Screenshot: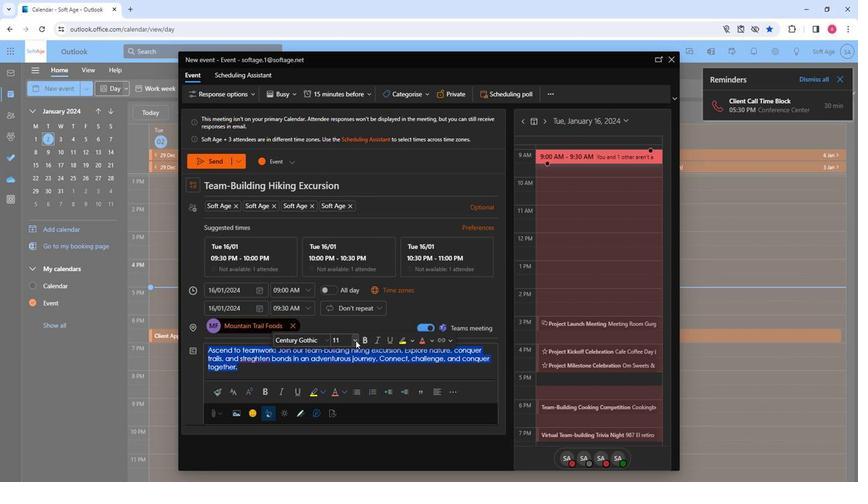 
Action: Mouse moved to (349, 261)
Screenshot: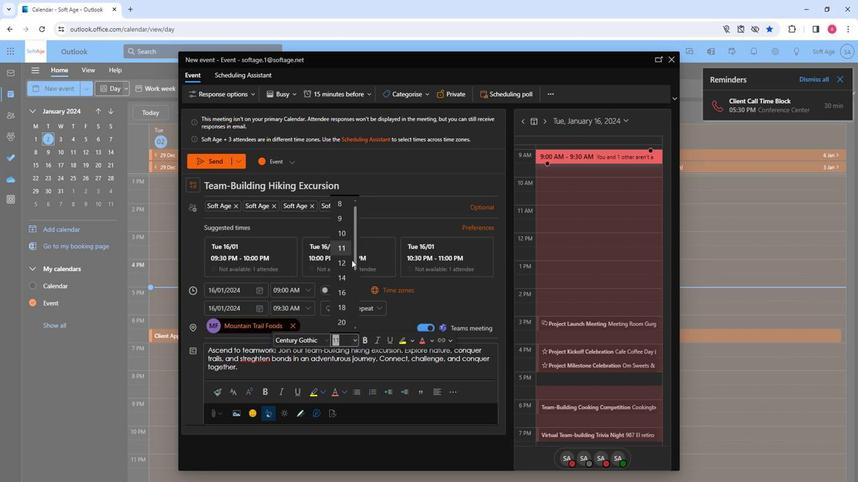 
Action: Mouse scrolled (349, 260) with delta (0, 0)
Screenshot: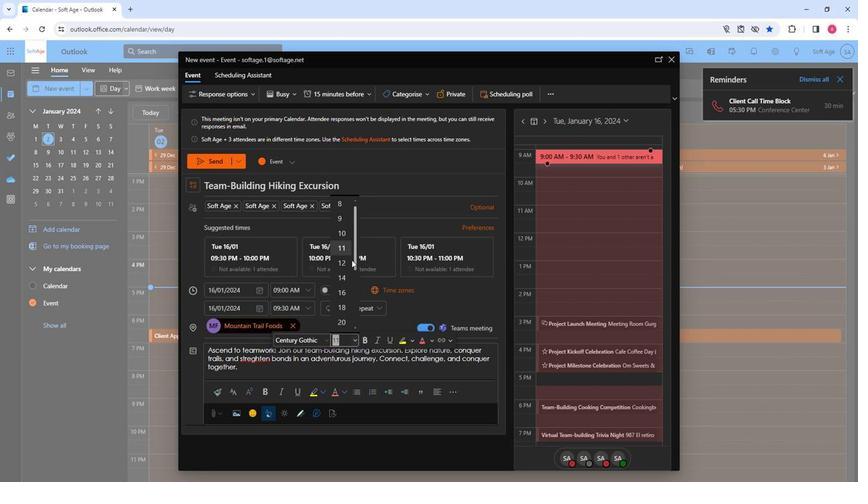 
Action: Mouse scrolled (349, 260) with delta (0, 0)
Screenshot: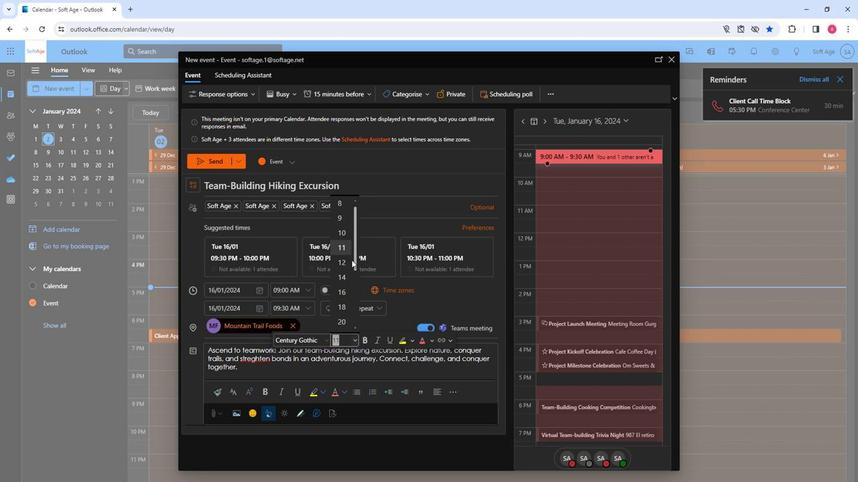 
Action: Mouse scrolled (349, 260) with delta (0, 0)
Screenshot: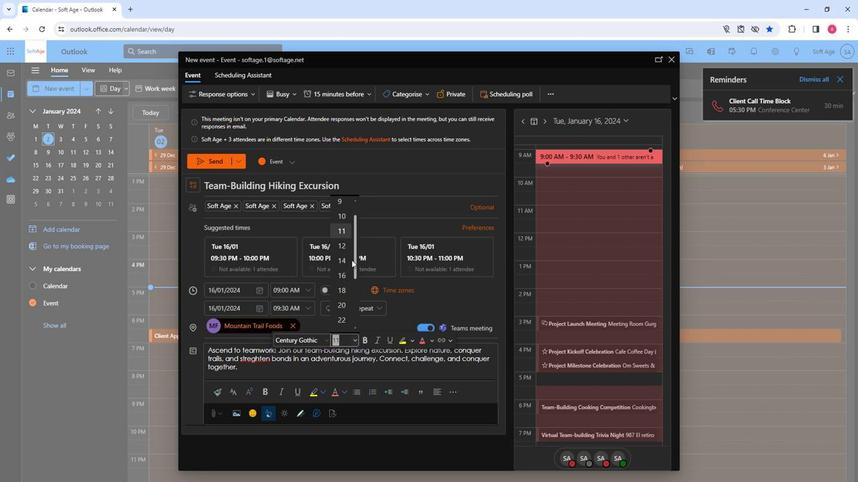 
Action: Mouse moved to (341, 246)
Screenshot: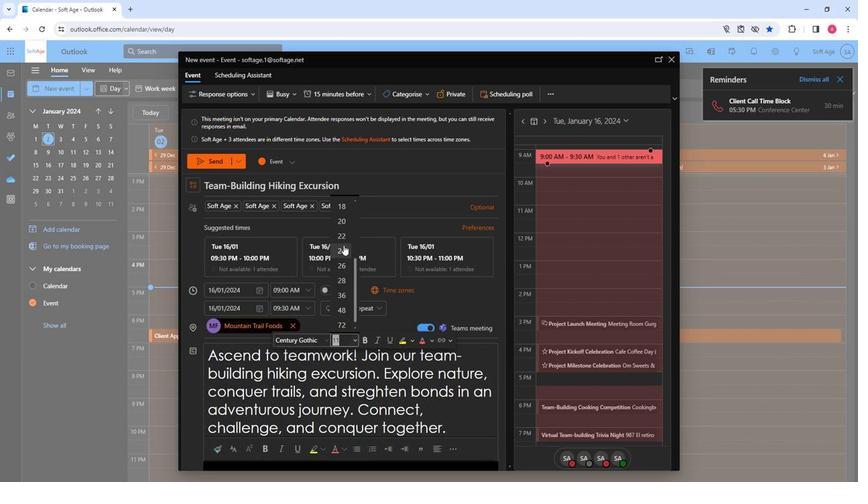 
Action: Mouse scrolled (341, 246) with delta (0, 0)
Screenshot: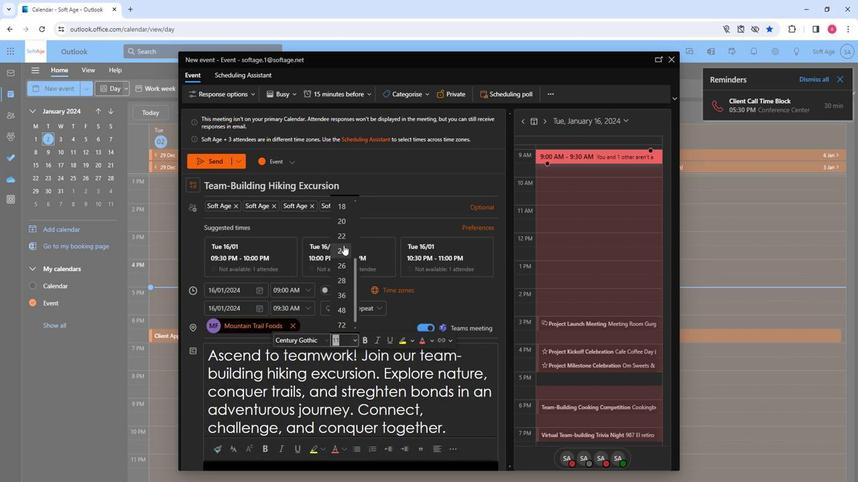 
Action: Mouse scrolled (341, 246) with delta (0, 0)
Screenshot: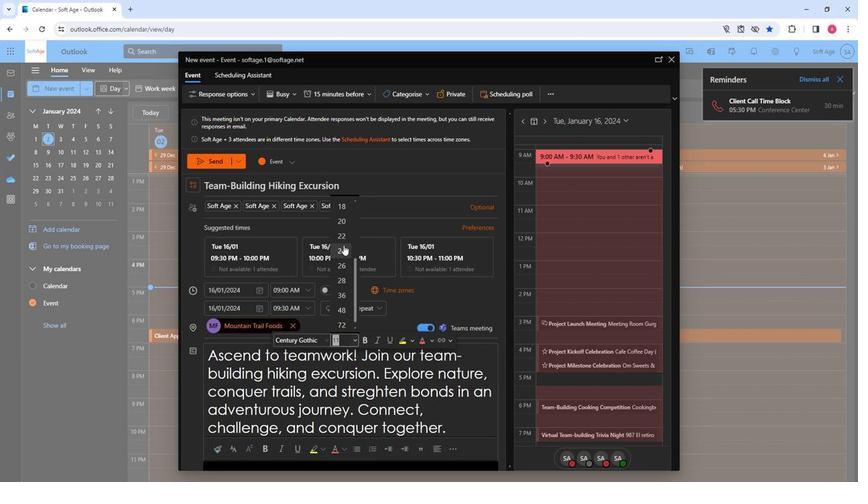 
Action: Mouse scrolled (341, 246) with delta (0, 0)
Screenshot: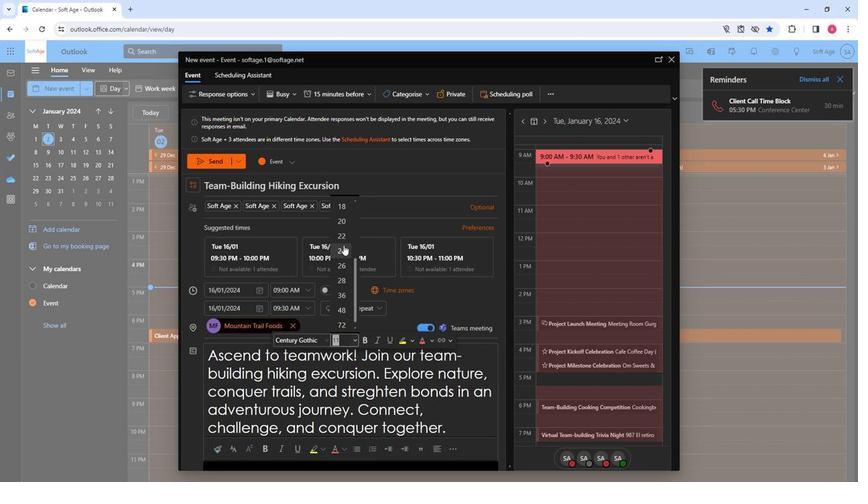 
Action: Mouse scrolled (341, 246) with delta (0, 0)
Screenshot: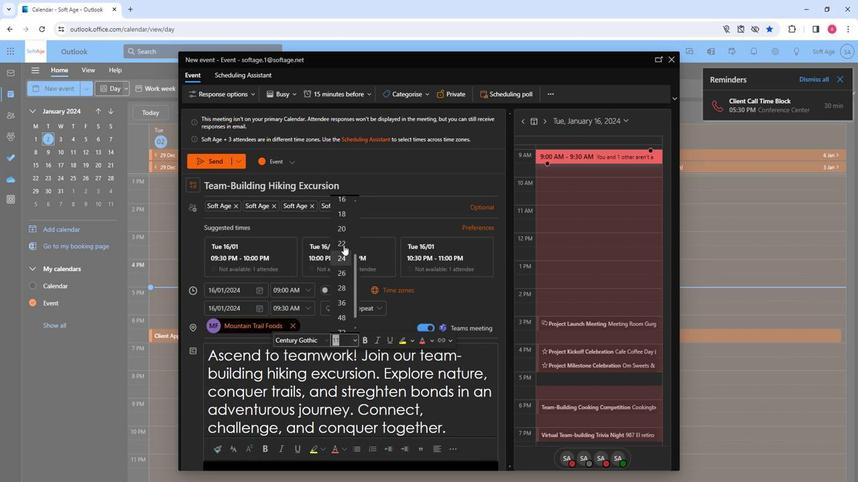 
Action: Mouse scrolled (341, 246) with delta (0, 0)
Screenshot: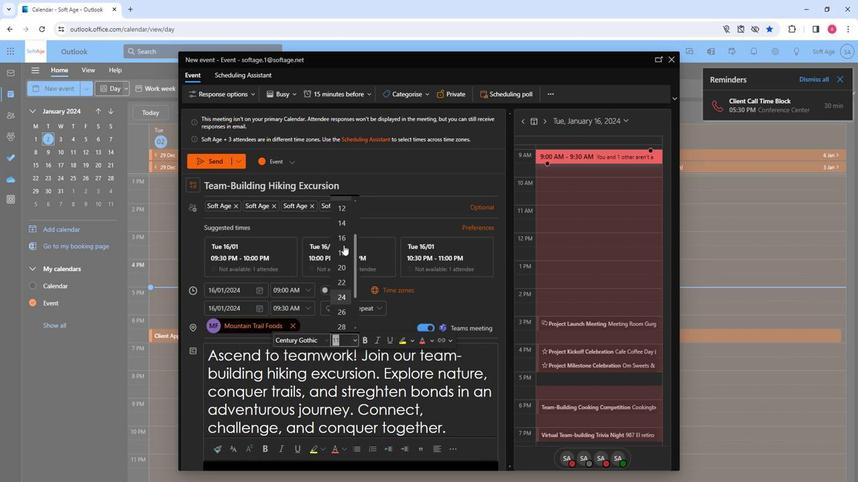 
Action: Mouse moved to (340, 270)
Screenshot: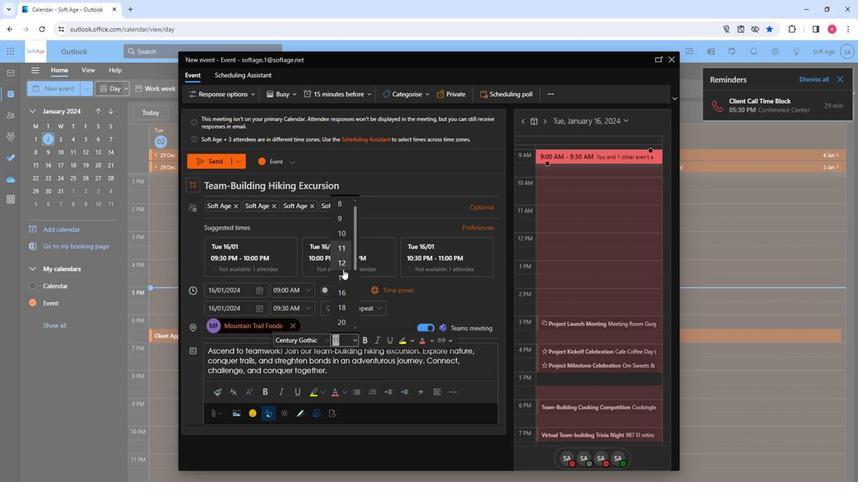 
Action: Mouse pressed left at (340, 270)
Screenshot: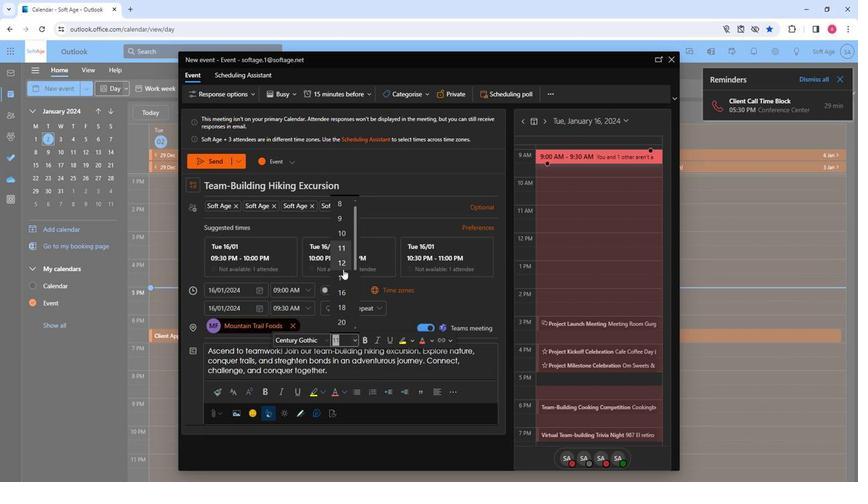 
Action: Mouse moved to (377, 339)
Screenshot: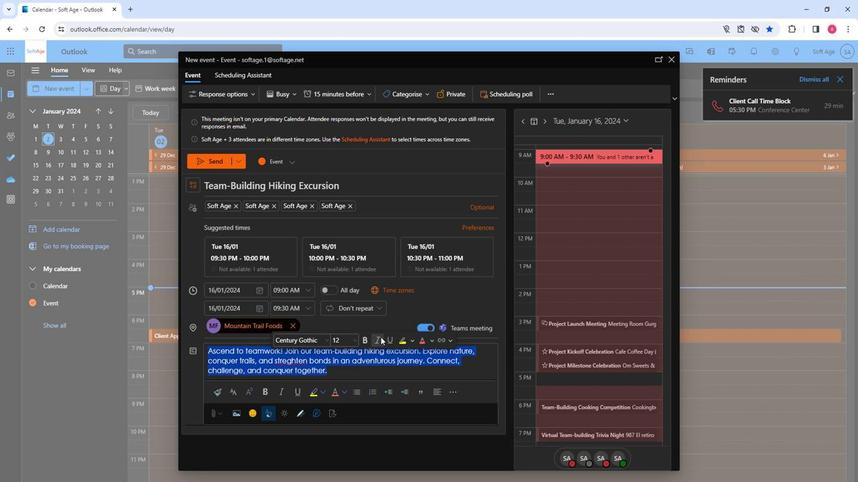 
Action: Mouse pressed left at (377, 339)
Screenshot: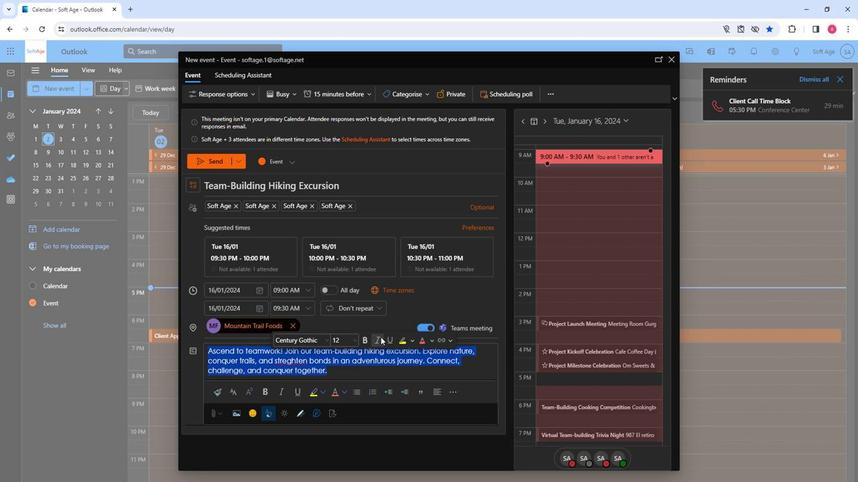 
Action: Mouse moved to (411, 344)
Screenshot: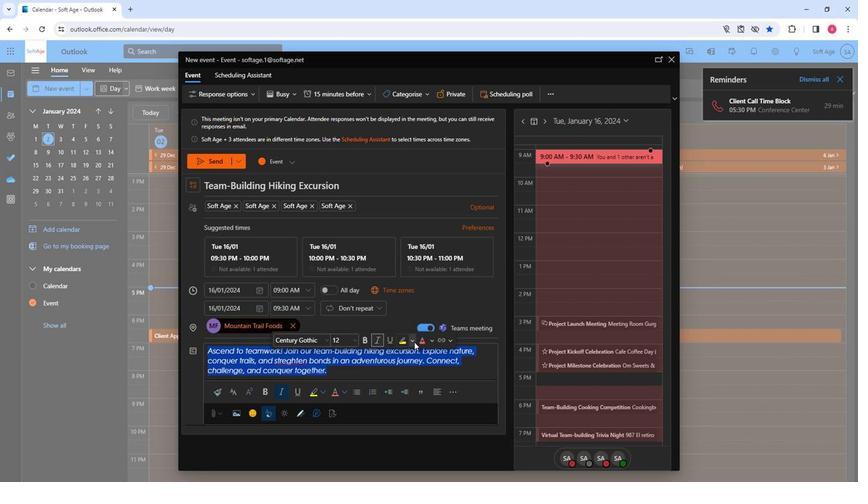 
Action: Mouse pressed left at (411, 344)
Screenshot: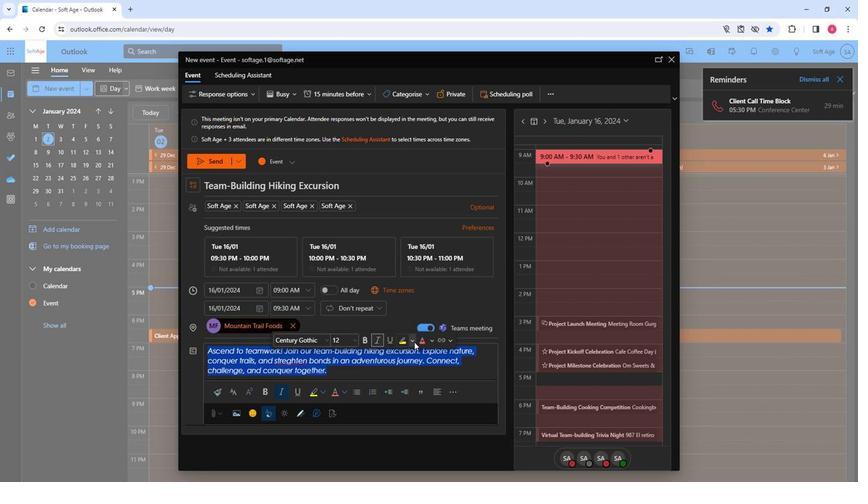 
Action: Mouse moved to (427, 388)
Screenshot: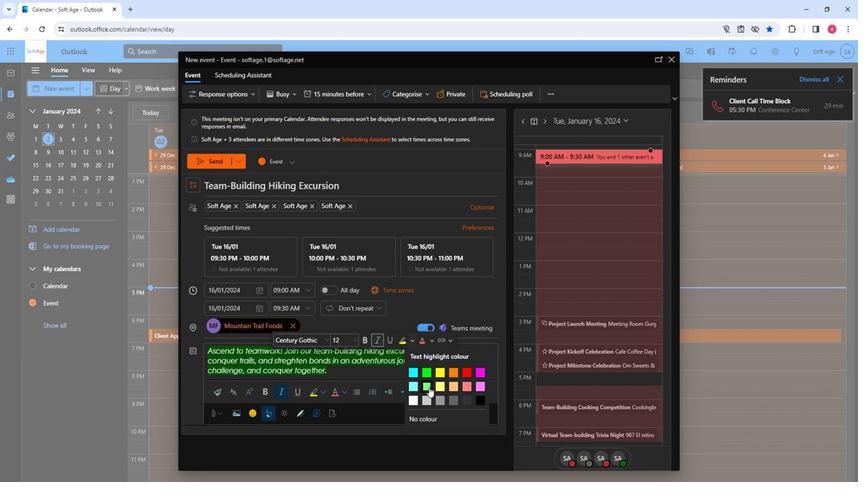 
Action: Mouse pressed left at (427, 388)
Screenshot: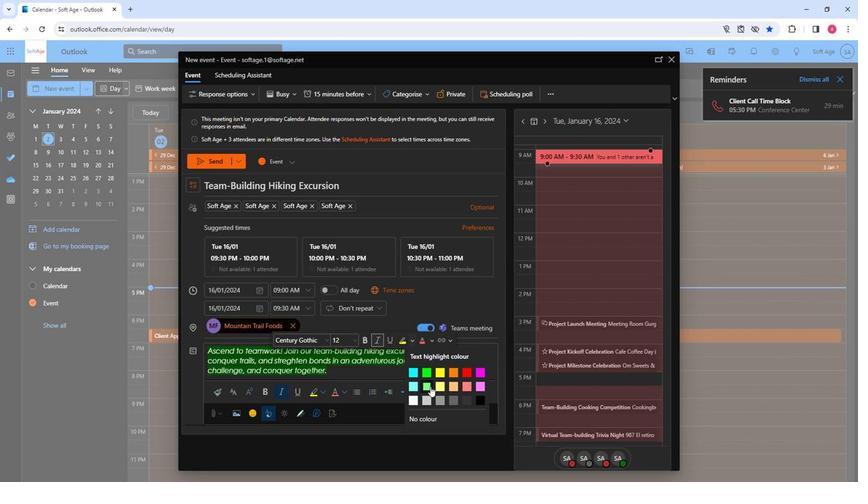 
Action: Mouse moved to (354, 368)
Screenshot: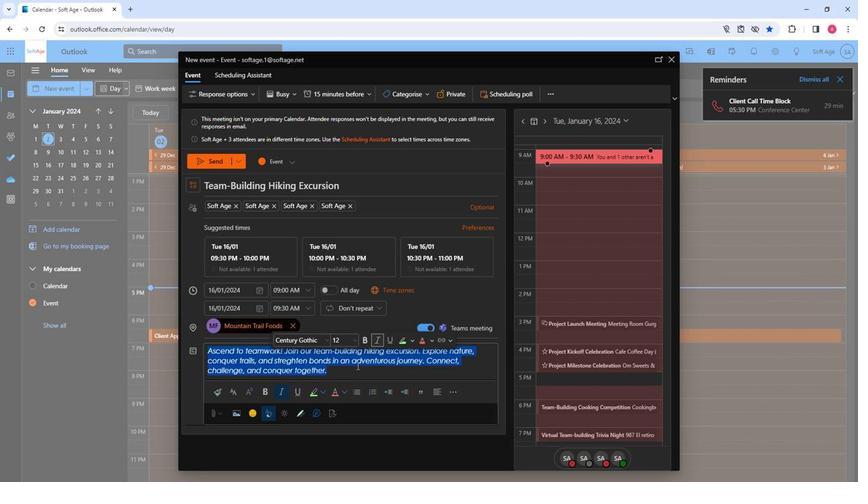 
Action: Mouse pressed left at (354, 368)
Screenshot: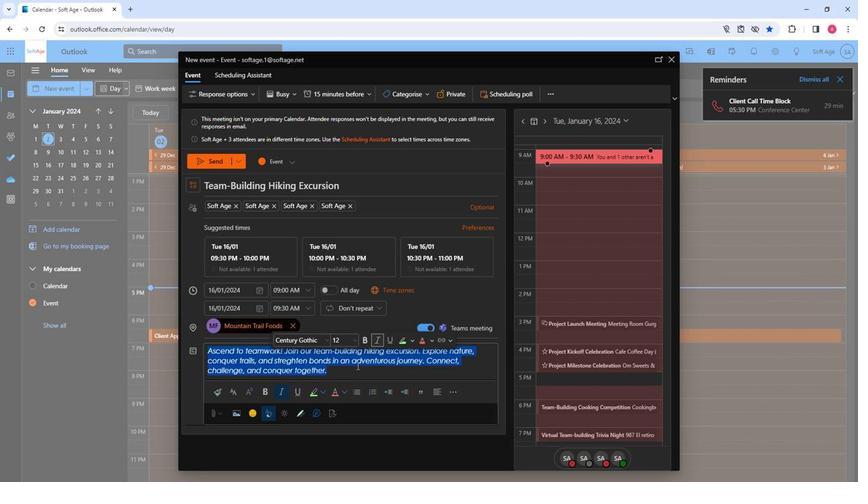 
Action: Mouse moved to (254, 419)
Screenshot: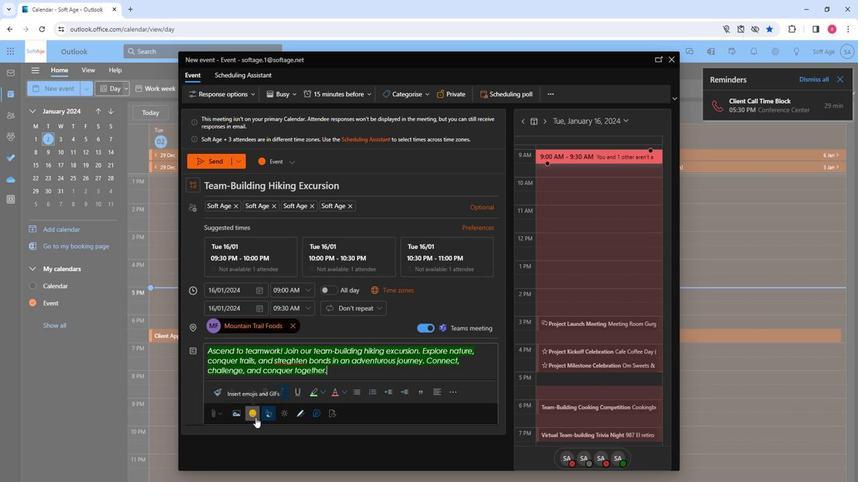
Action: Mouse pressed left at (254, 419)
Screenshot: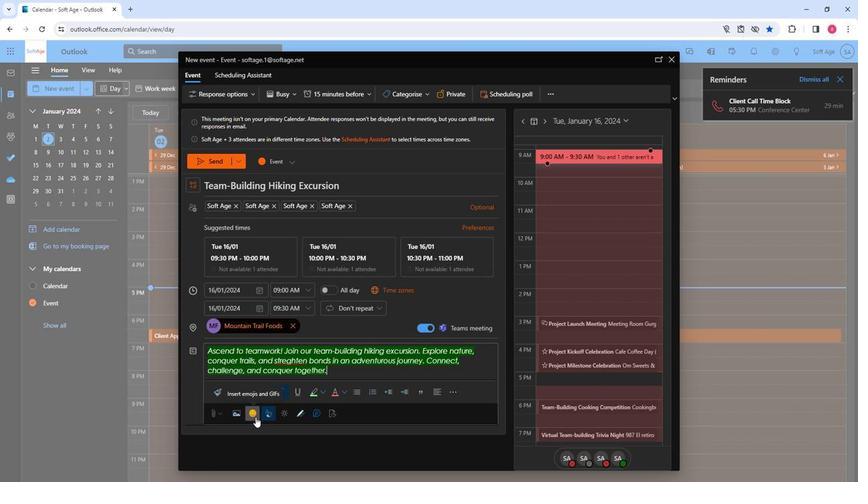 
Action: Mouse moved to (568, 149)
Screenshot: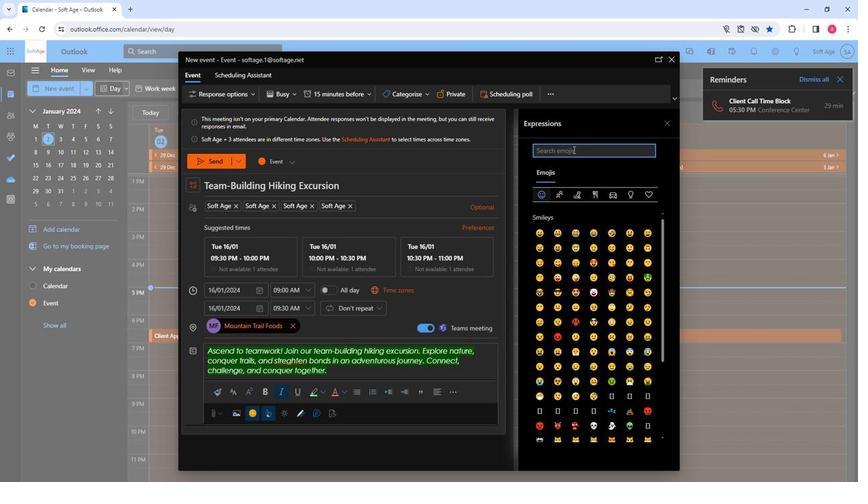 
Action: Mouse pressed left at (568, 149)
Screenshot: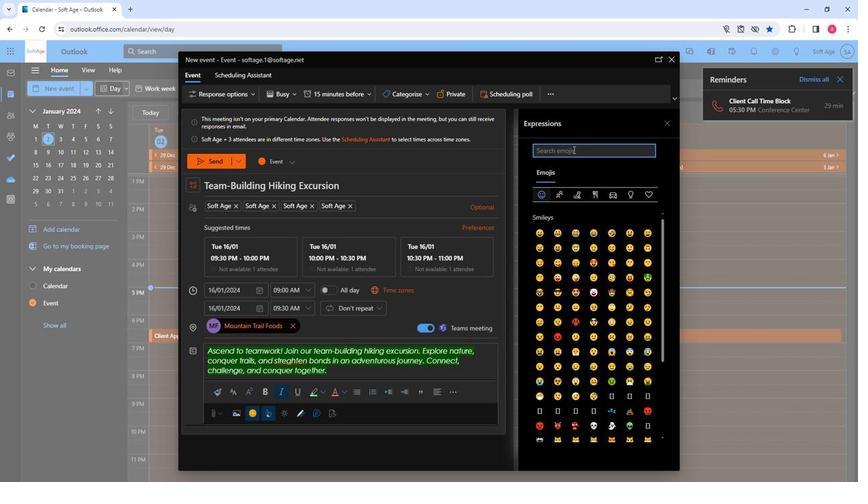 
Action: Key pressed hikin
Screenshot: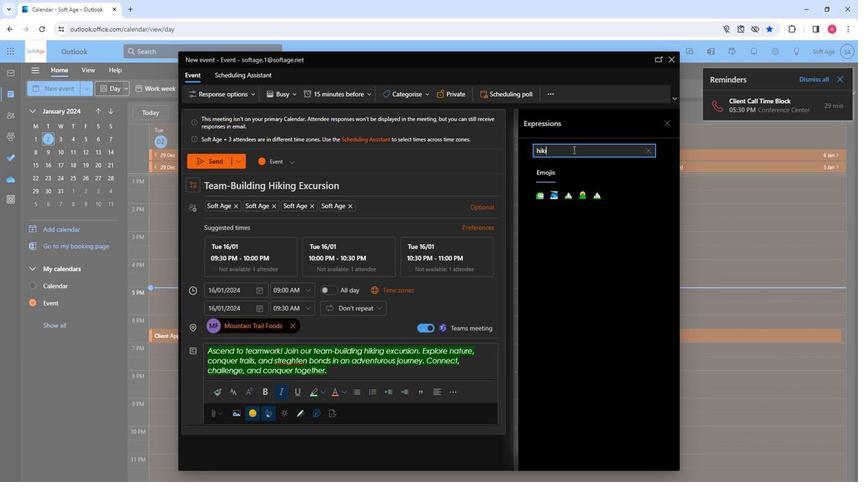 
Action: Mouse moved to (578, 196)
Screenshot: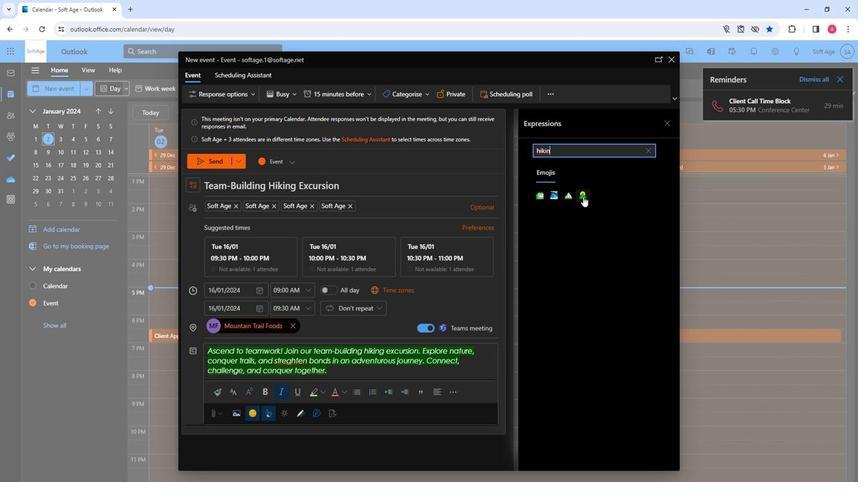 
Action: Mouse pressed left at (578, 196)
Screenshot: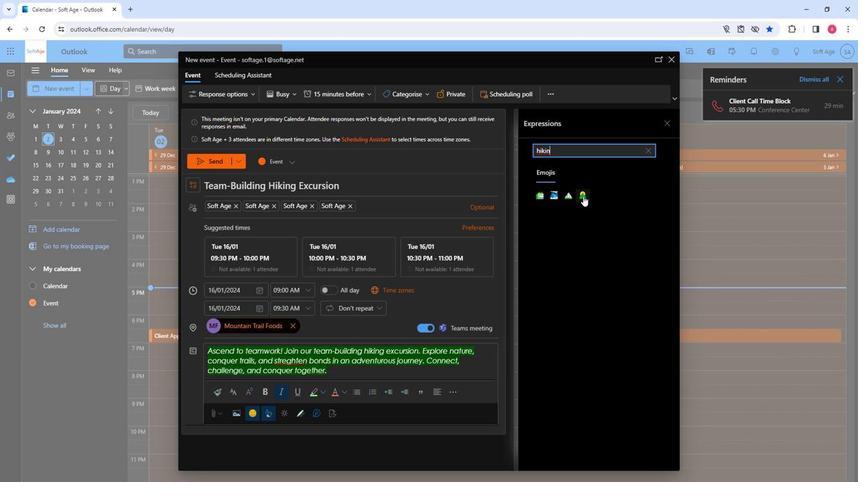 
Action: Mouse moved to (657, 124)
Screenshot: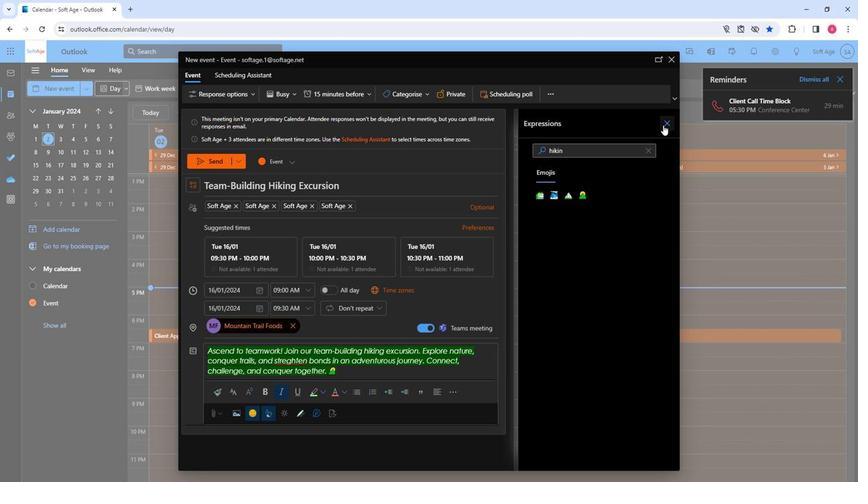 
Action: Mouse pressed left at (657, 124)
Screenshot: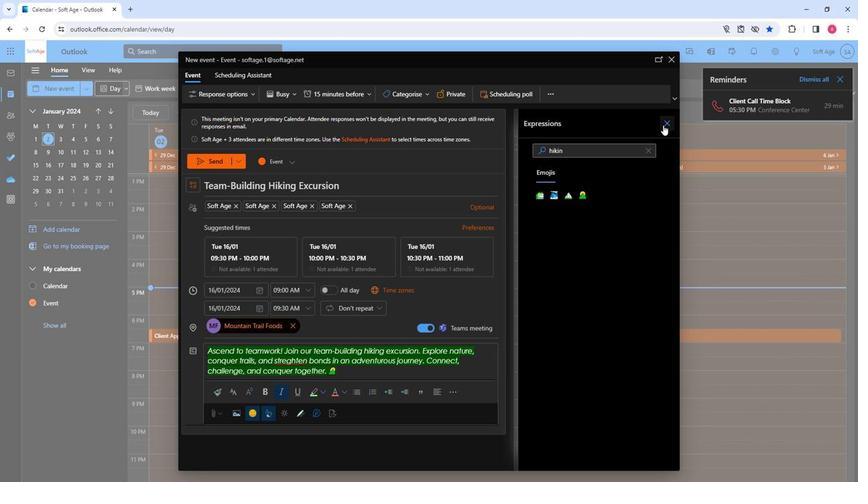 
Action: Mouse moved to (208, 162)
Screenshot: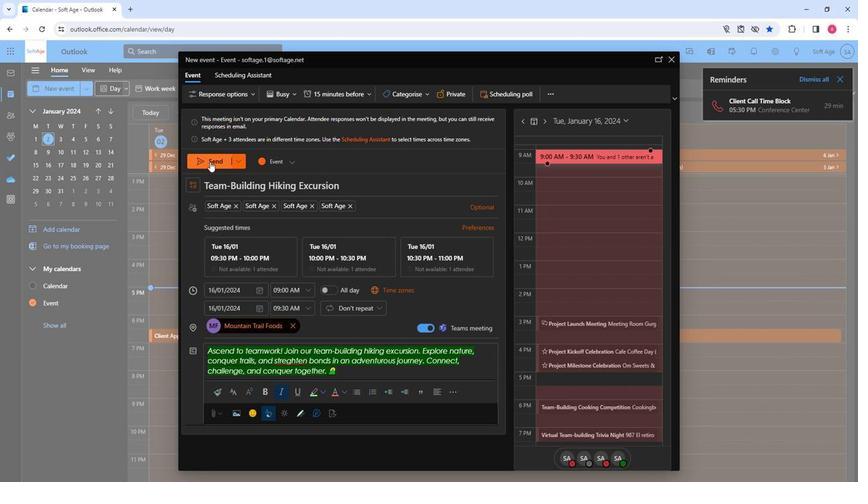 
Action: Mouse pressed left at (208, 162)
Screenshot: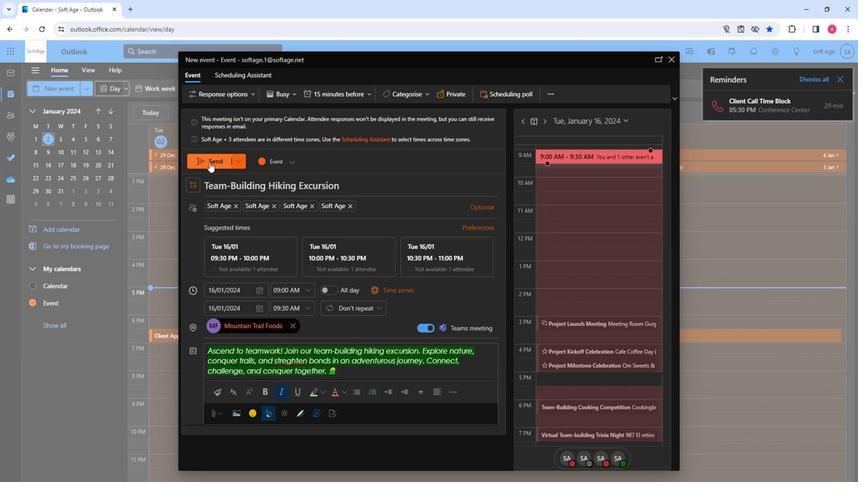 
Action: Mouse moved to (362, 247)
Screenshot: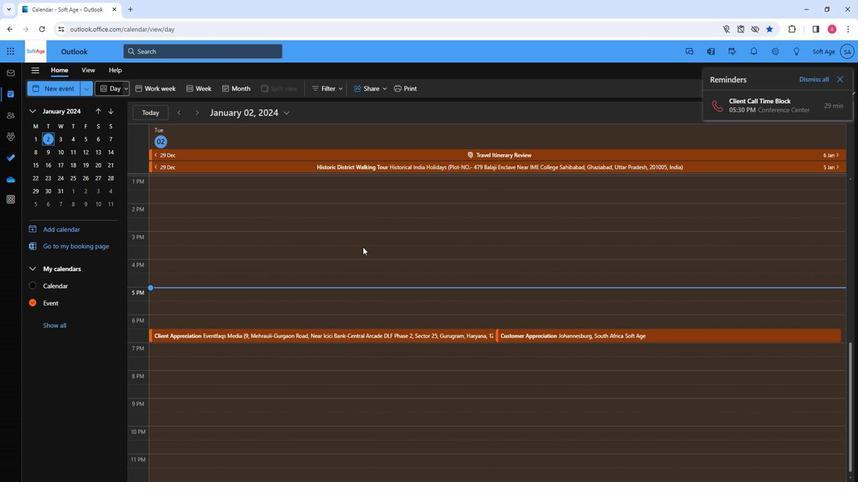 
